 Task: Look for space in Villa Gesell, Argentina from 5th September, 2023 to 12th September, 2023 for 2 adults in price range Rs.10000 to Rs.15000.  With 1  bedroom having 1 bed and 1 bathroom. Property type can be hotel. Amenities needed are: heating, . Booking option can be shelf check-in. Required host language is English.
Action: Mouse moved to (373, 87)
Screenshot: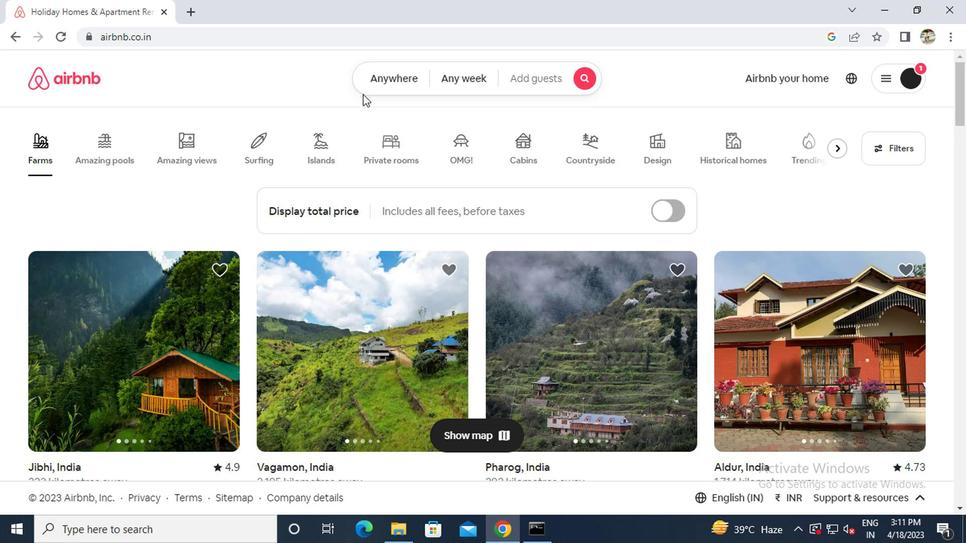 
Action: Mouse pressed left at (373, 87)
Screenshot: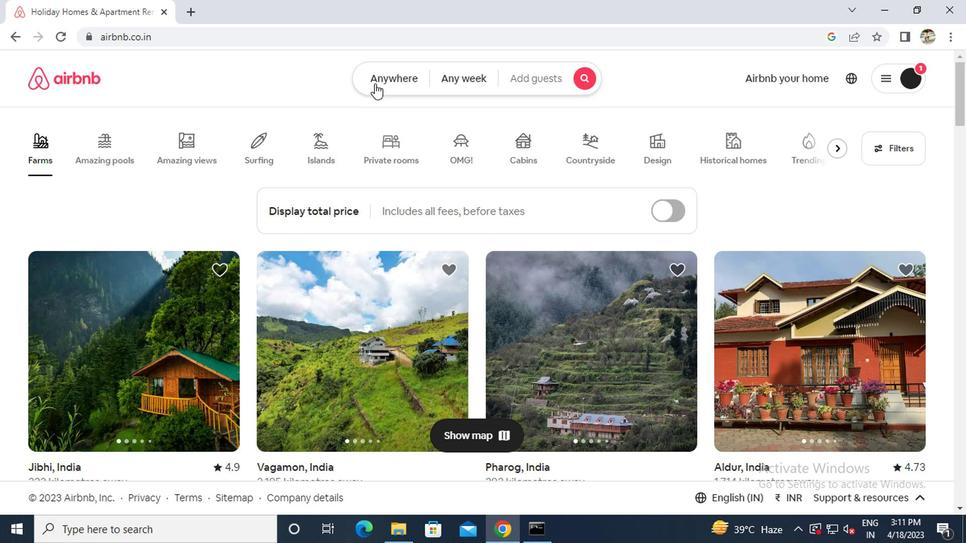 
Action: Mouse moved to (308, 134)
Screenshot: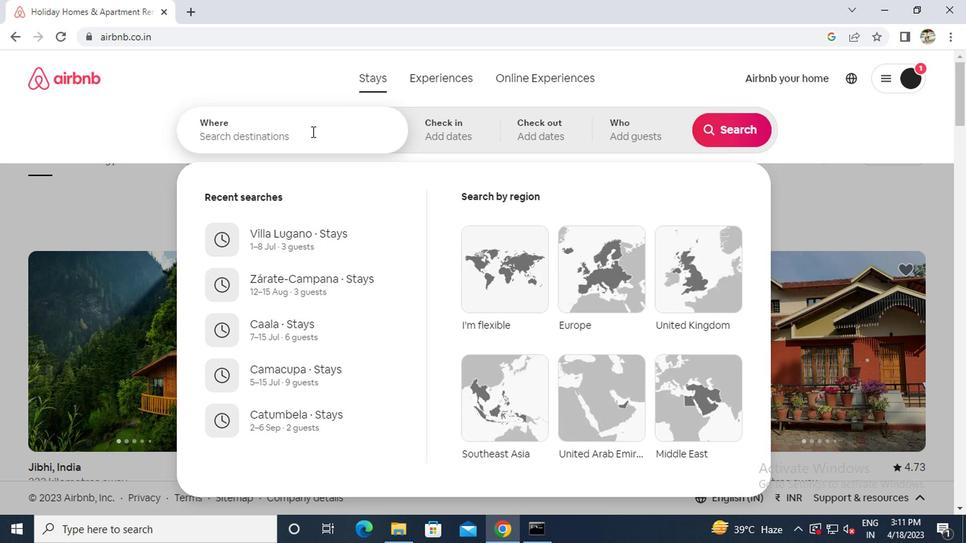
Action: Mouse pressed left at (308, 134)
Screenshot: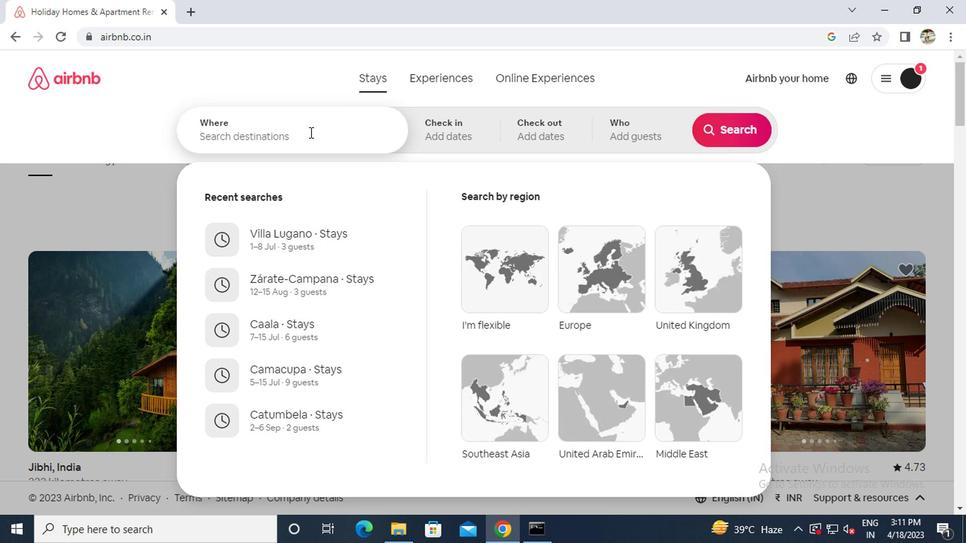 
Action: Key pressed v<Key.caps_lock>illa<Key.space><Key.caps_lock>g<Key.caps_lock>esell
Screenshot: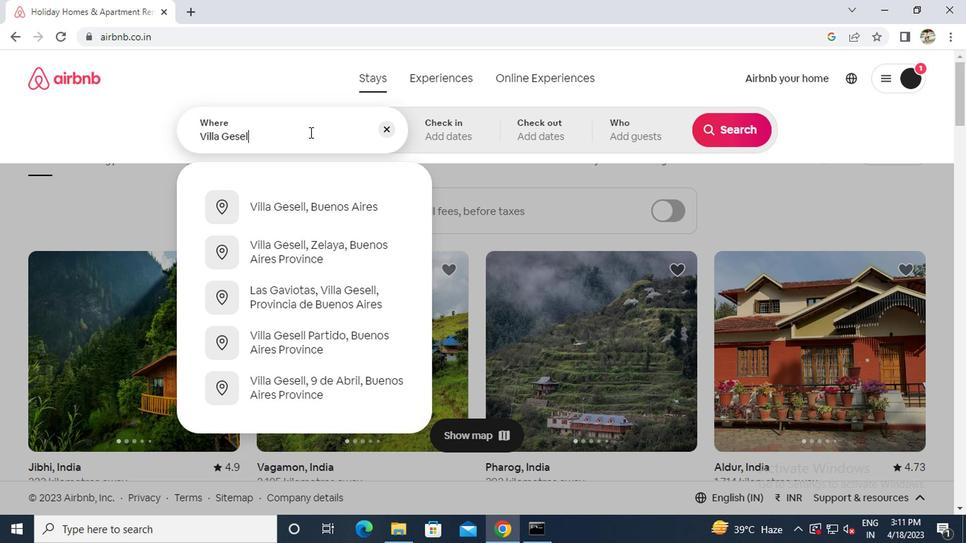 
Action: Mouse moved to (325, 211)
Screenshot: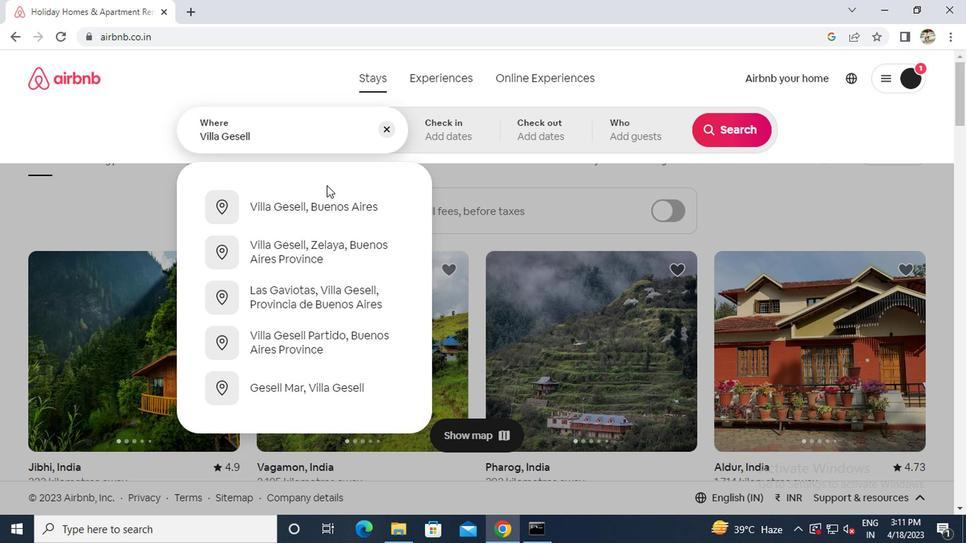 
Action: Mouse pressed left at (325, 211)
Screenshot: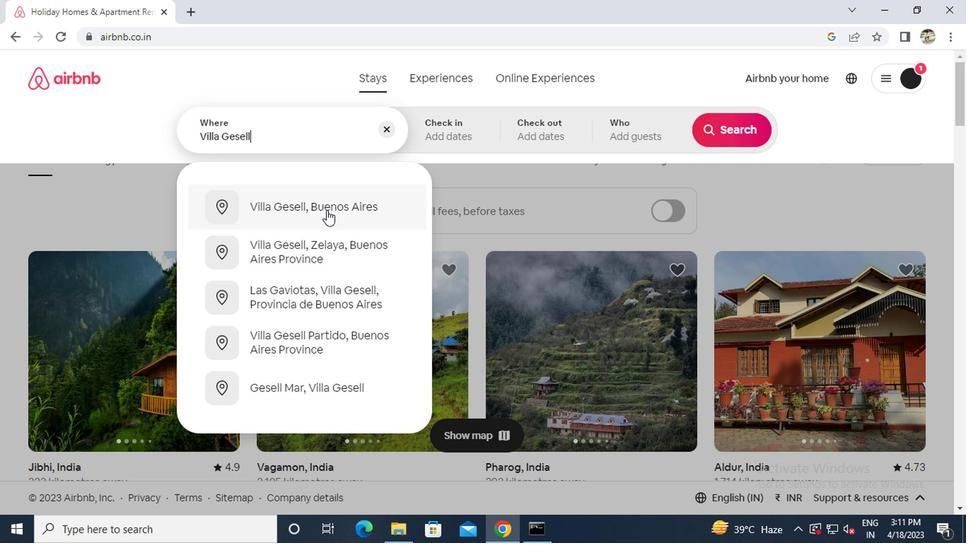 
Action: Mouse moved to (725, 245)
Screenshot: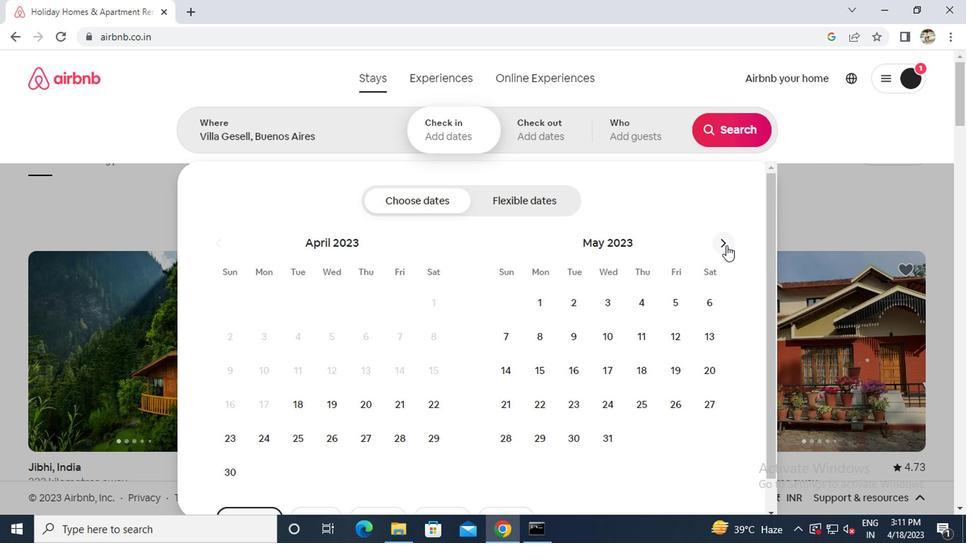 
Action: Mouse pressed left at (725, 245)
Screenshot: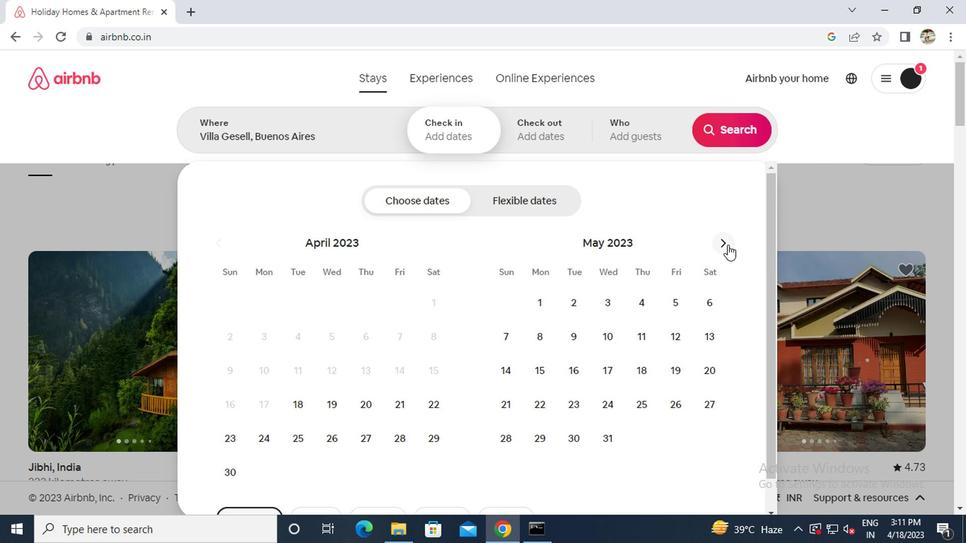 
Action: Mouse pressed left at (725, 245)
Screenshot: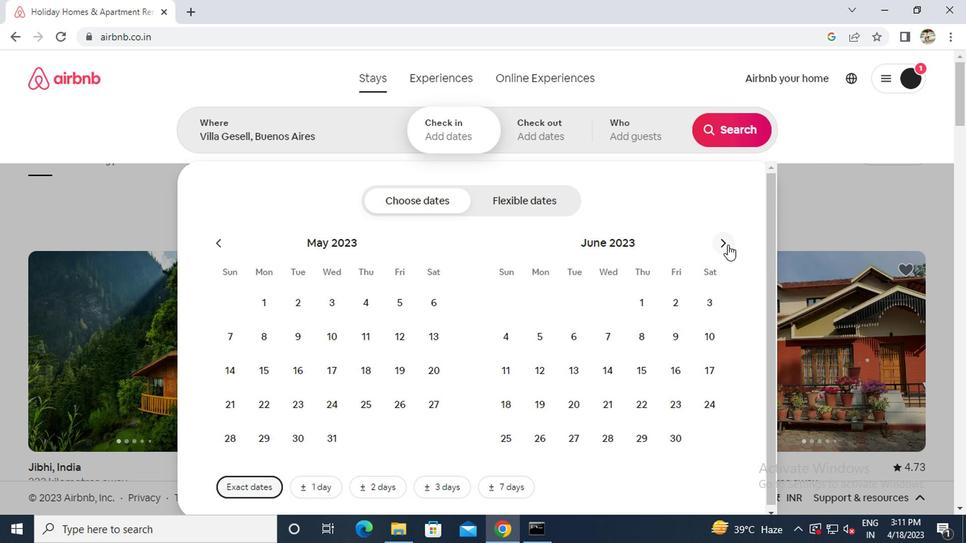 
Action: Mouse pressed left at (725, 245)
Screenshot: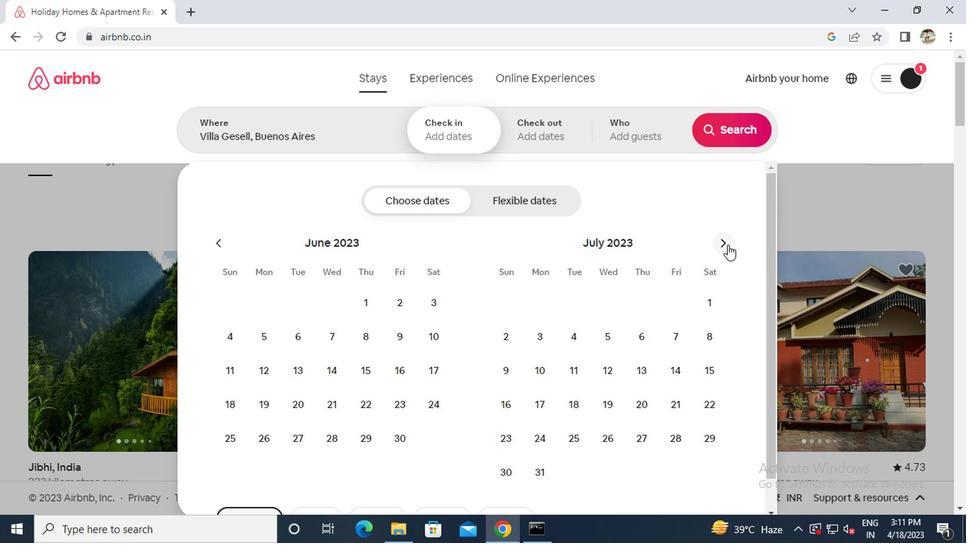 
Action: Mouse pressed left at (725, 245)
Screenshot: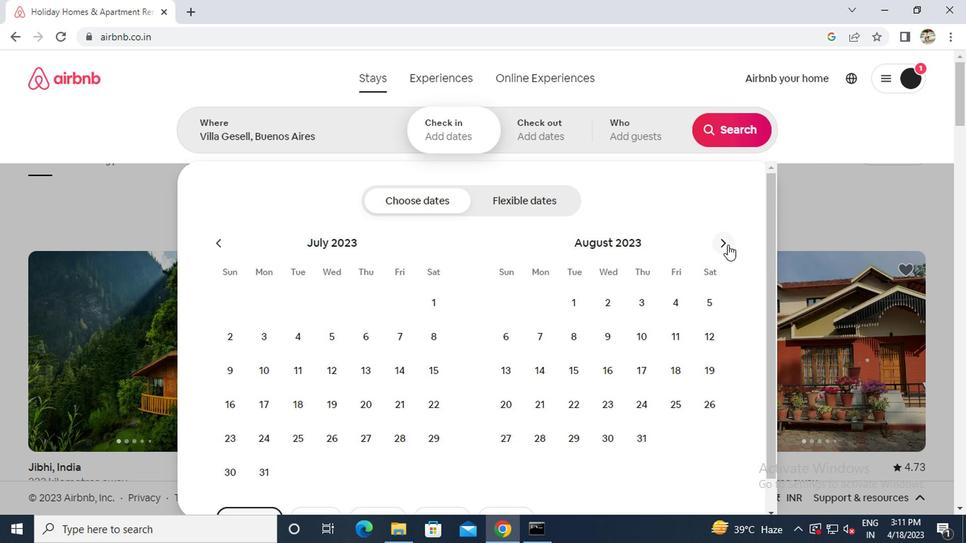 
Action: Mouse moved to (565, 339)
Screenshot: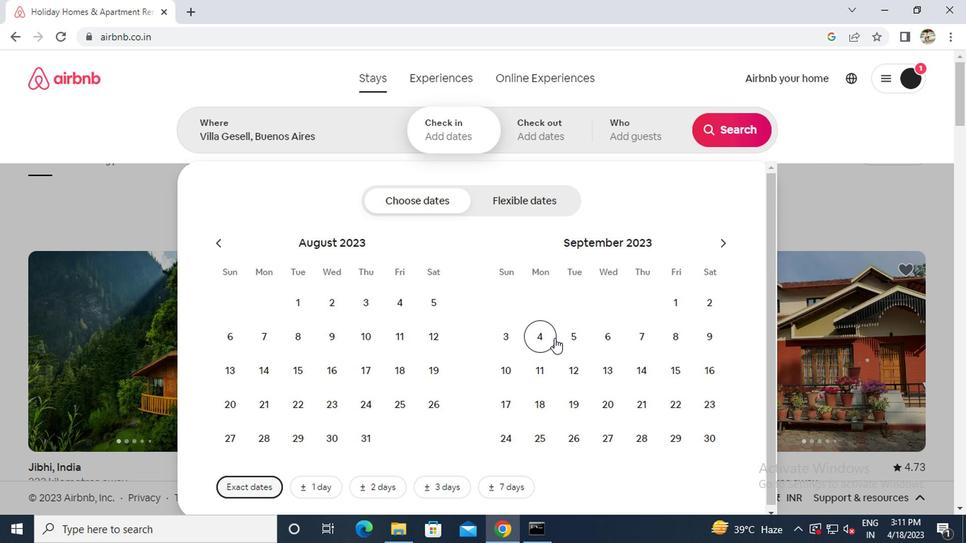 
Action: Mouse pressed left at (565, 339)
Screenshot: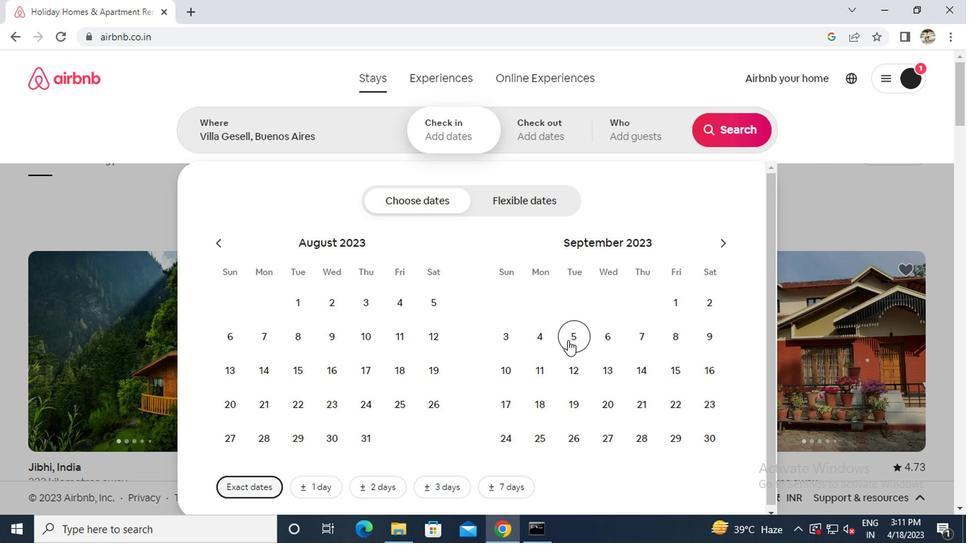 
Action: Mouse moved to (564, 366)
Screenshot: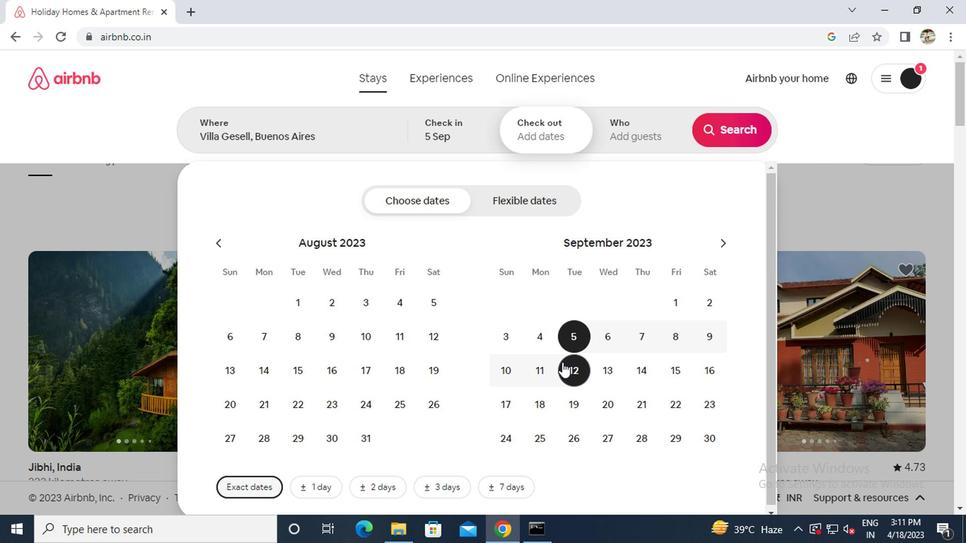 
Action: Mouse pressed left at (564, 366)
Screenshot: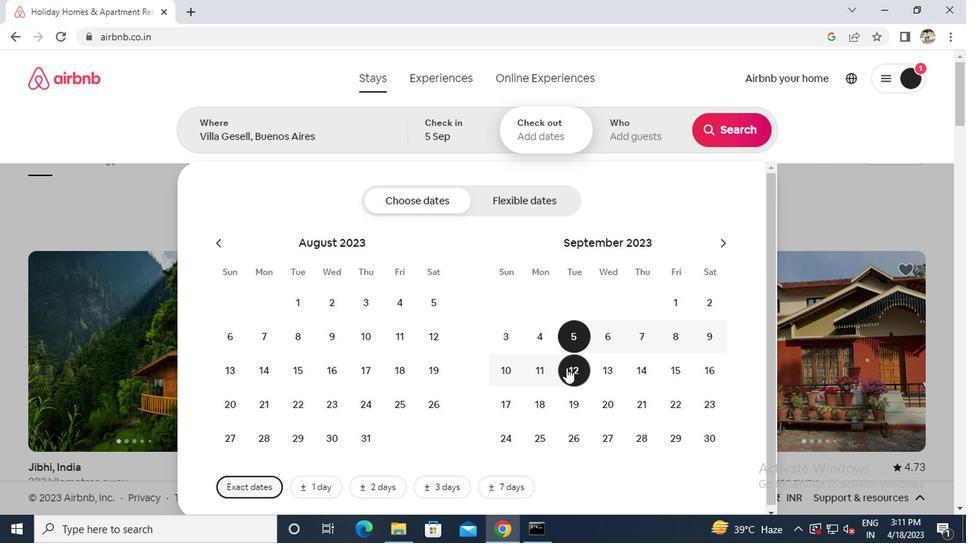 
Action: Mouse moved to (621, 141)
Screenshot: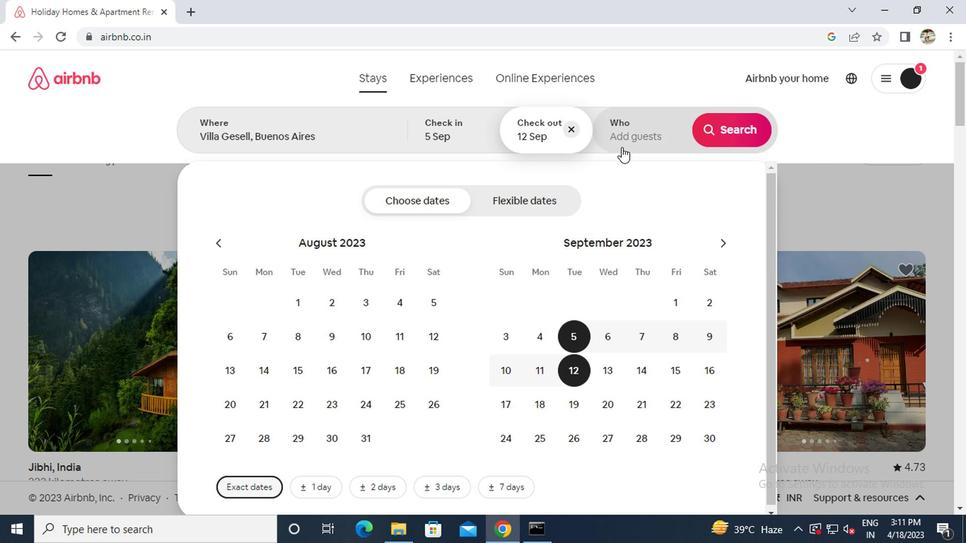 
Action: Mouse pressed left at (621, 141)
Screenshot: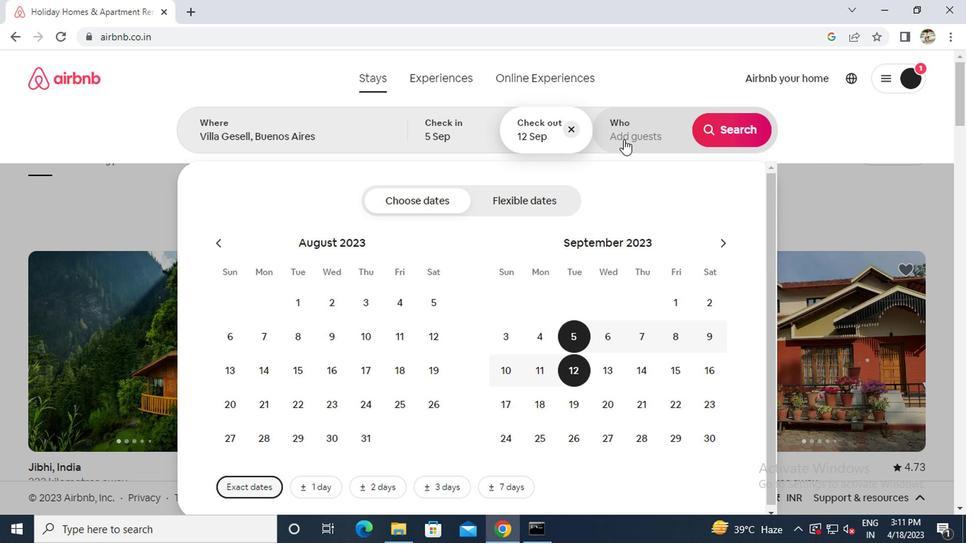 
Action: Mouse moved to (730, 203)
Screenshot: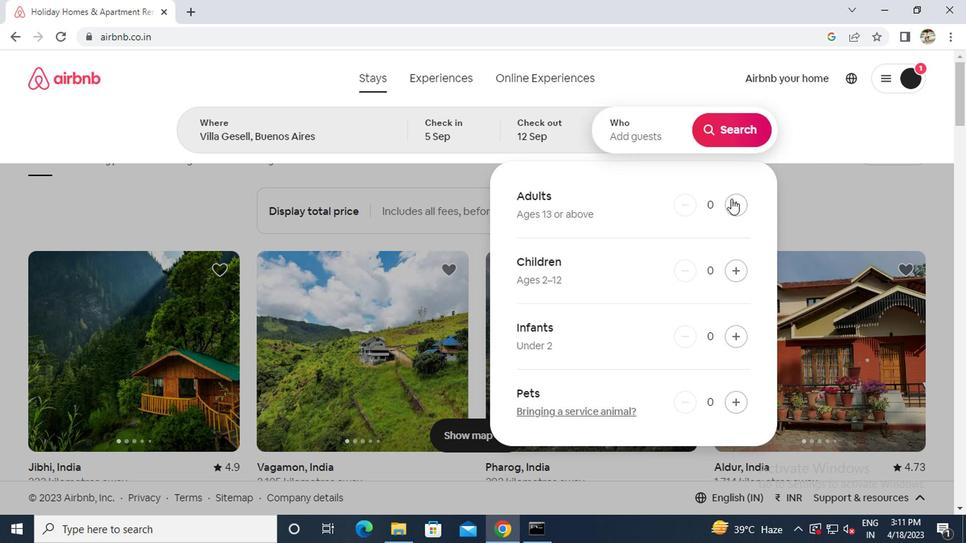
Action: Mouse pressed left at (730, 203)
Screenshot: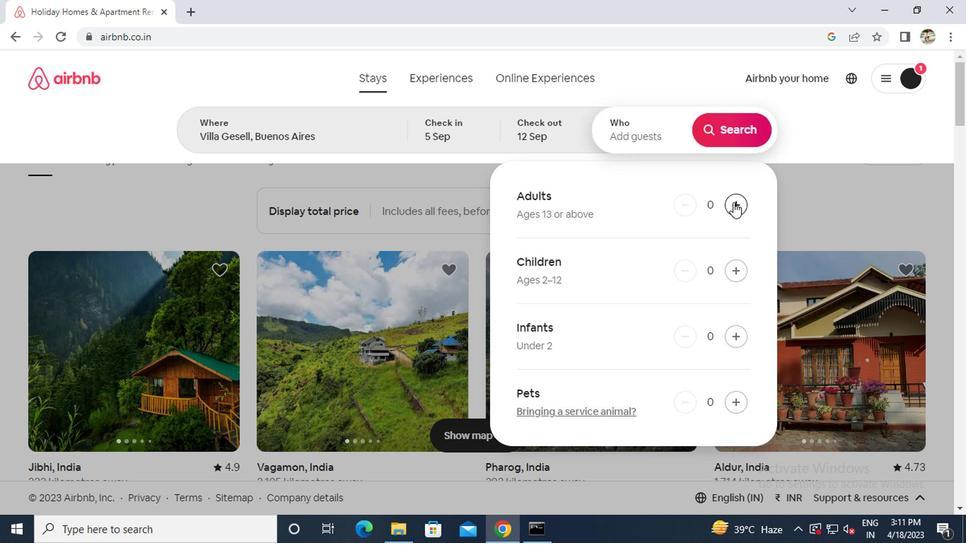 
Action: Mouse pressed left at (730, 203)
Screenshot: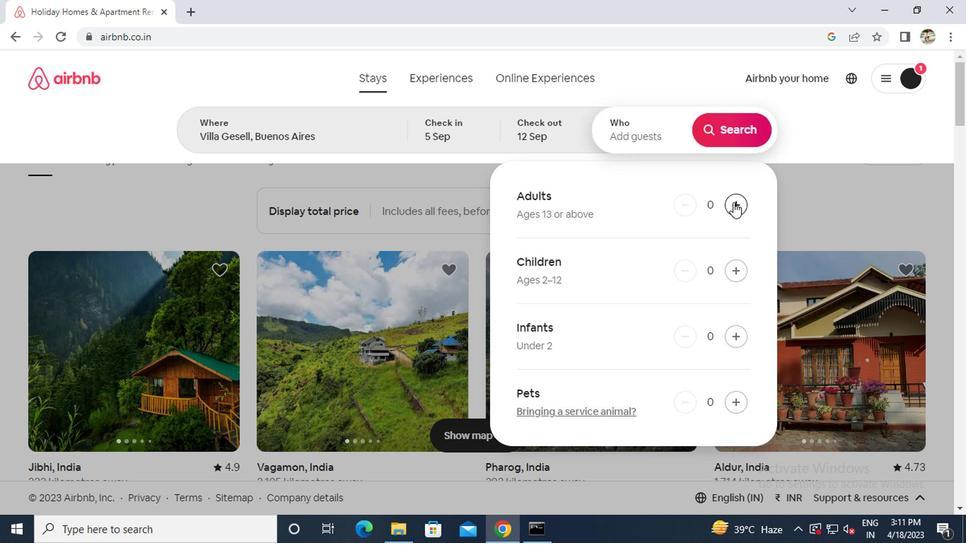 
Action: Mouse moved to (708, 136)
Screenshot: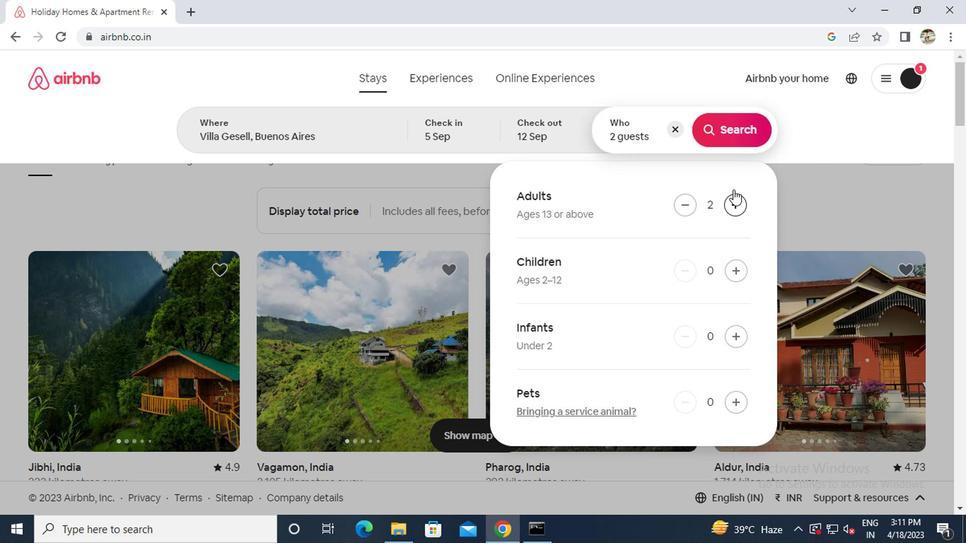 
Action: Mouse pressed left at (708, 136)
Screenshot: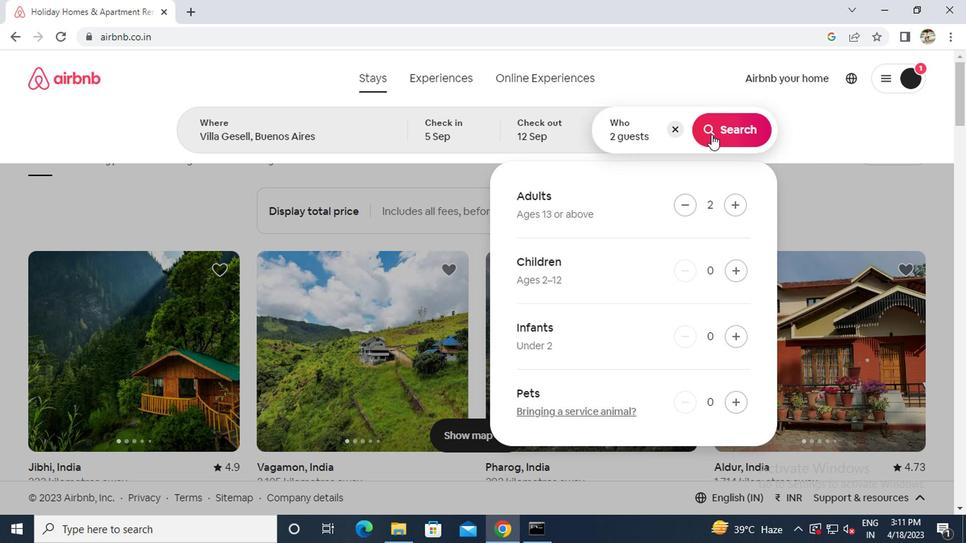 
Action: Mouse moved to (898, 145)
Screenshot: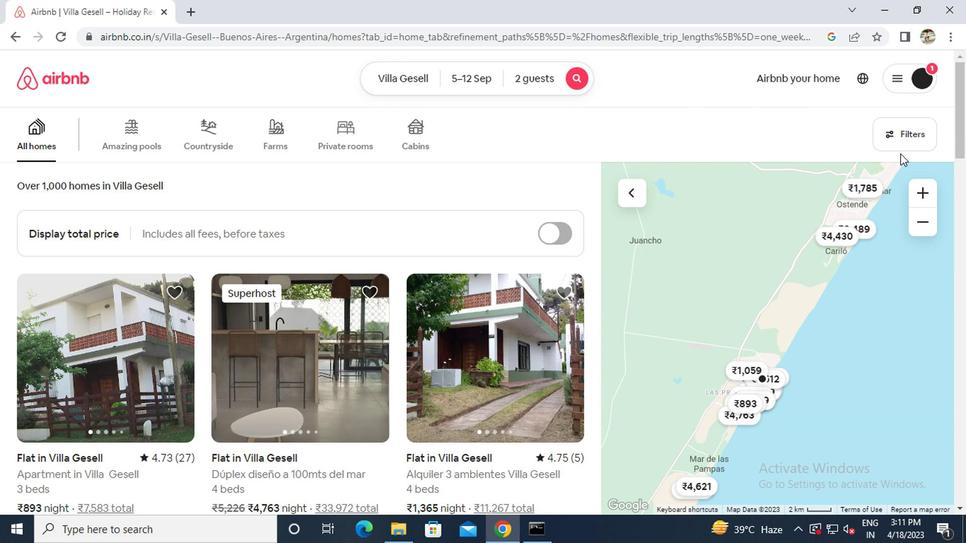 
Action: Mouse pressed left at (898, 145)
Screenshot: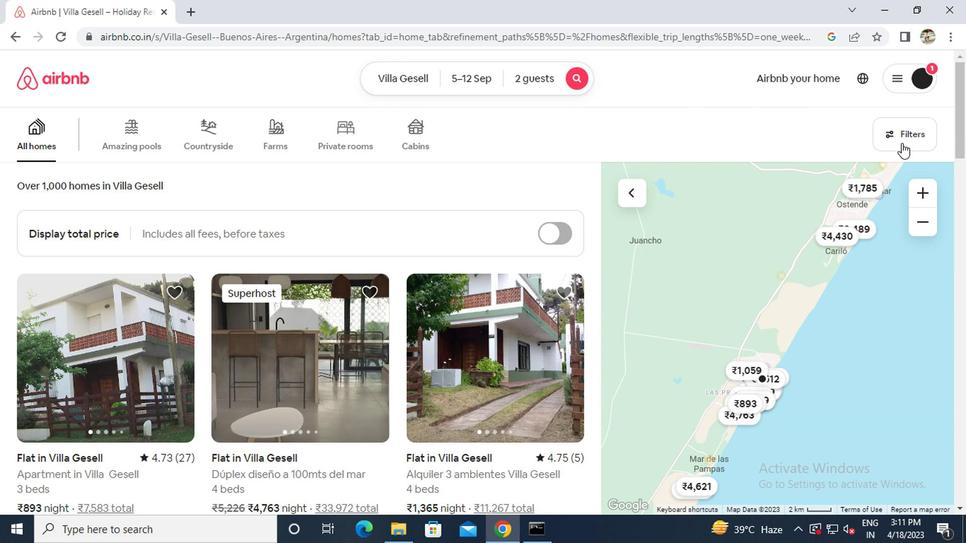 
Action: Mouse moved to (416, 313)
Screenshot: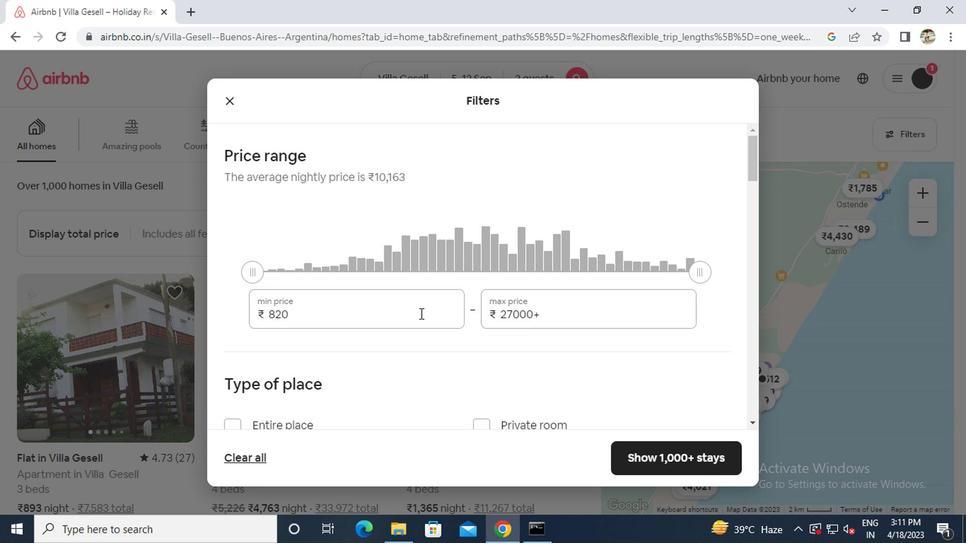 
Action: Mouse pressed left at (416, 313)
Screenshot: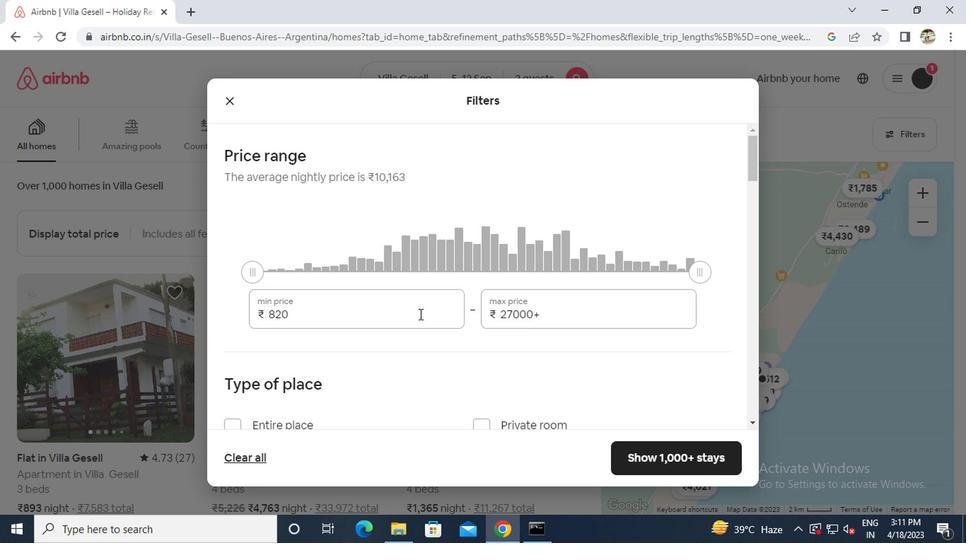 
Action: Key pressed ctrl+A10000
Screenshot: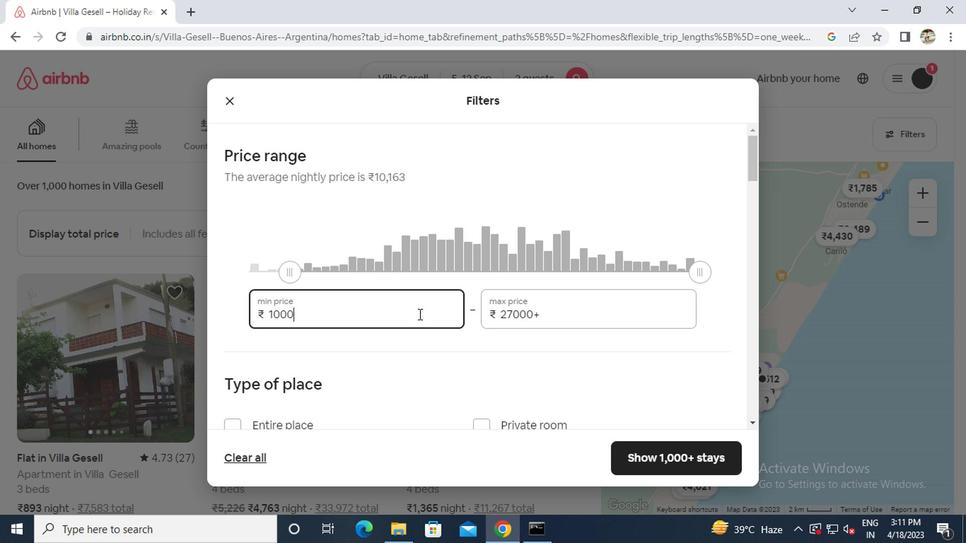 
Action: Mouse moved to (574, 315)
Screenshot: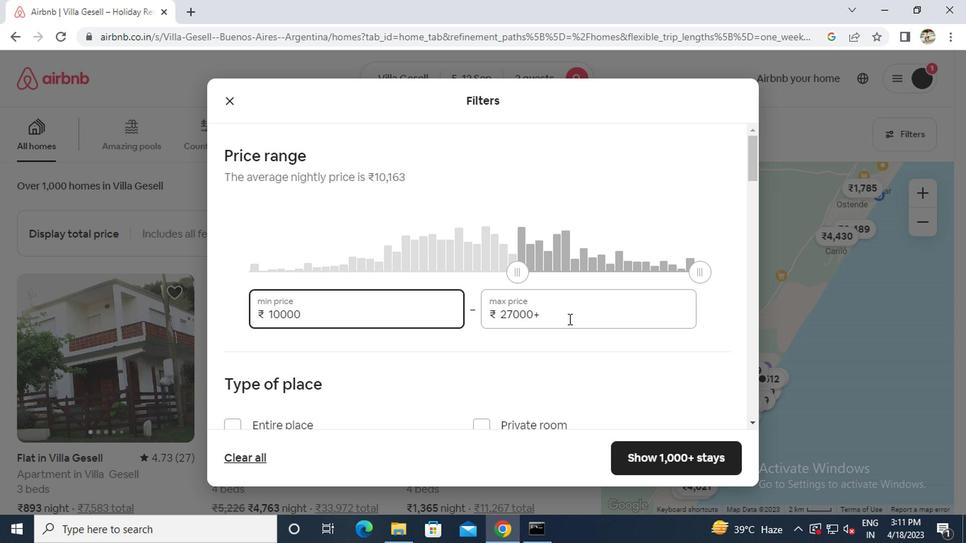 
Action: Mouse pressed left at (574, 315)
Screenshot: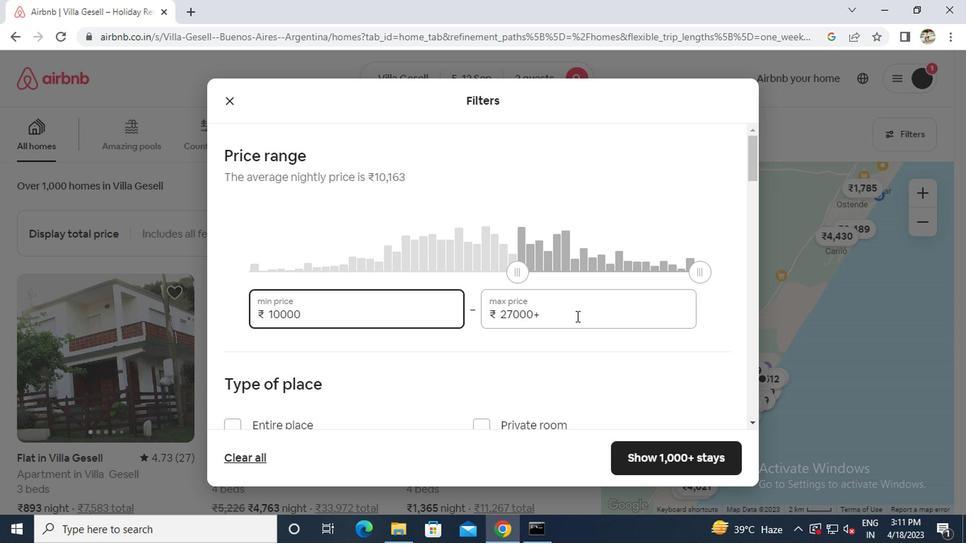 
Action: Key pressed ctrl+A15000
Screenshot: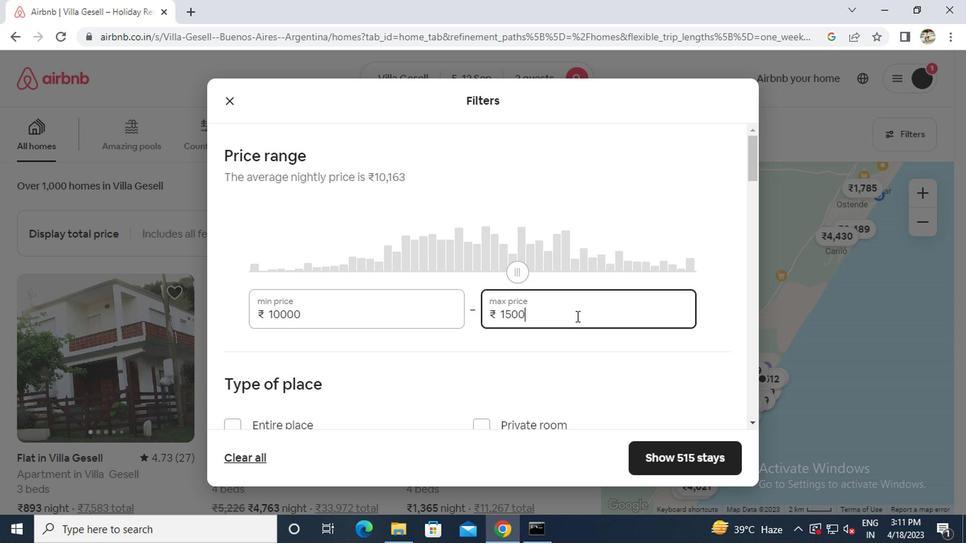 
Action: Mouse scrolled (574, 314) with delta (0, -1)
Screenshot: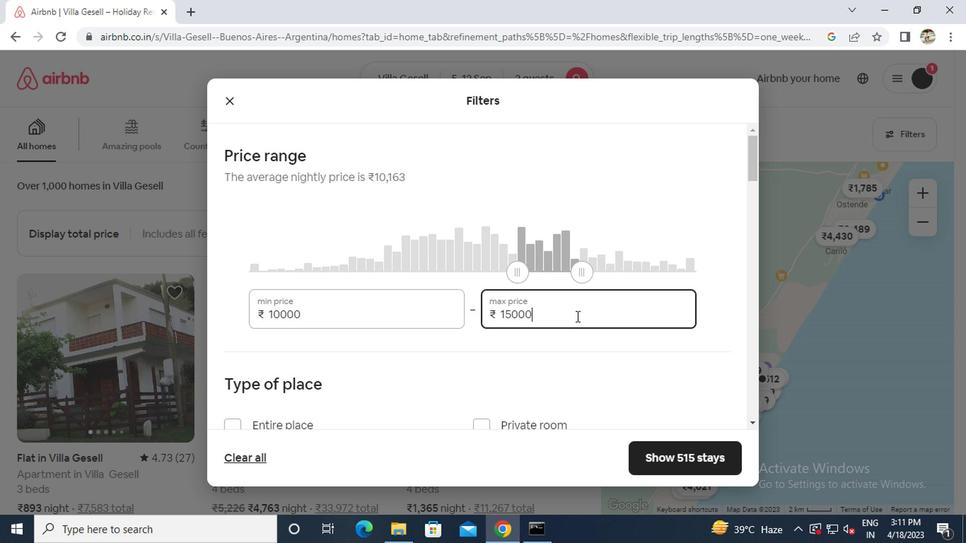 
Action: Mouse scrolled (574, 314) with delta (0, -1)
Screenshot: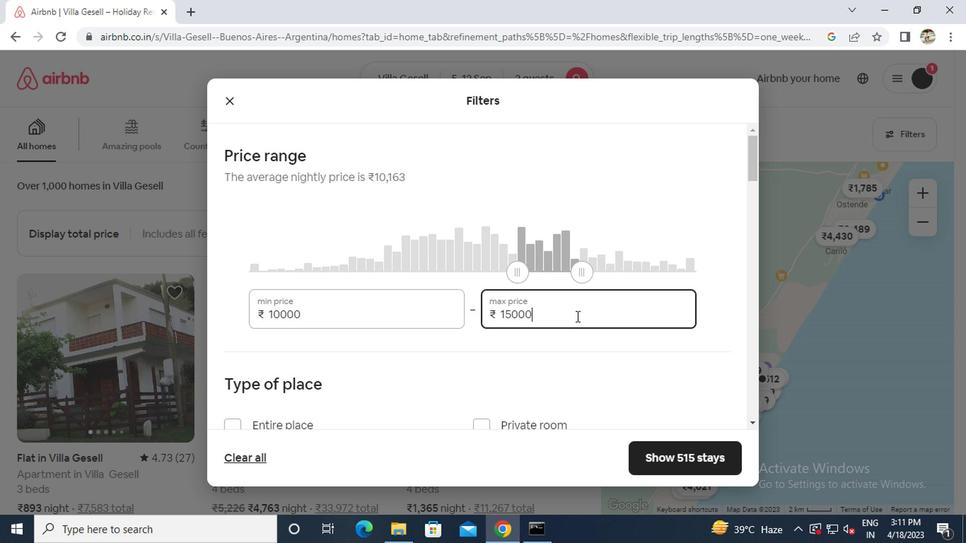 
Action: Mouse moved to (497, 318)
Screenshot: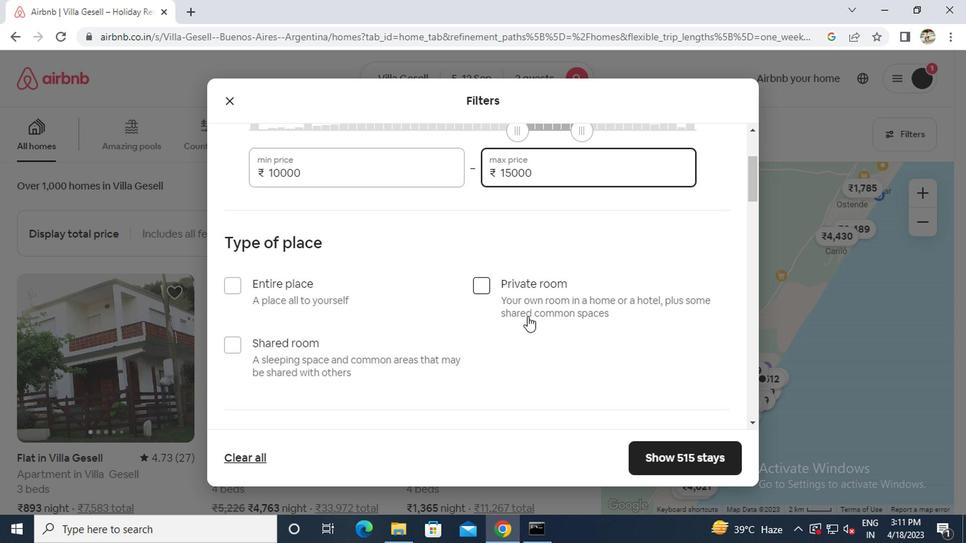 
Action: Mouse scrolled (497, 317) with delta (0, 0)
Screenshot: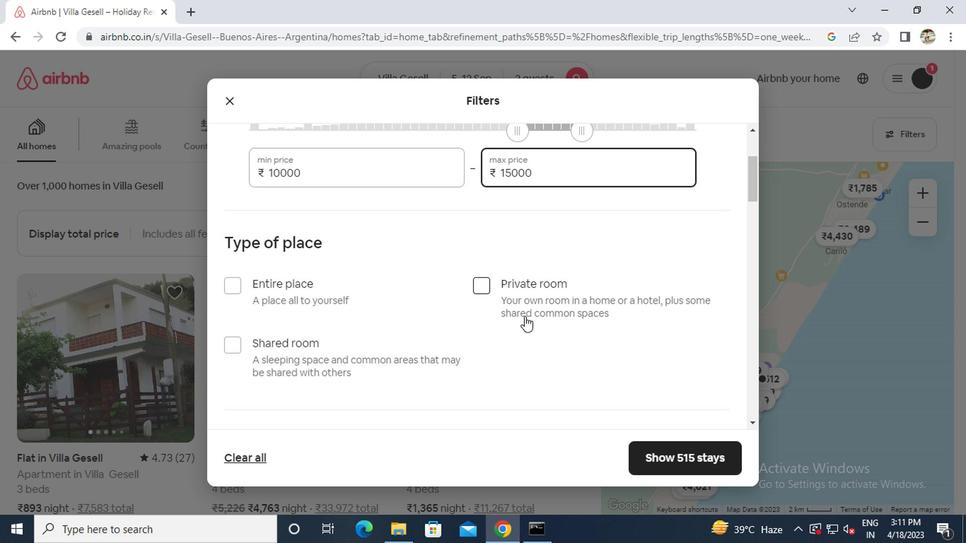 
Action: Mouse scrolled (497, 317) with delta (0, 0)
Screenshot: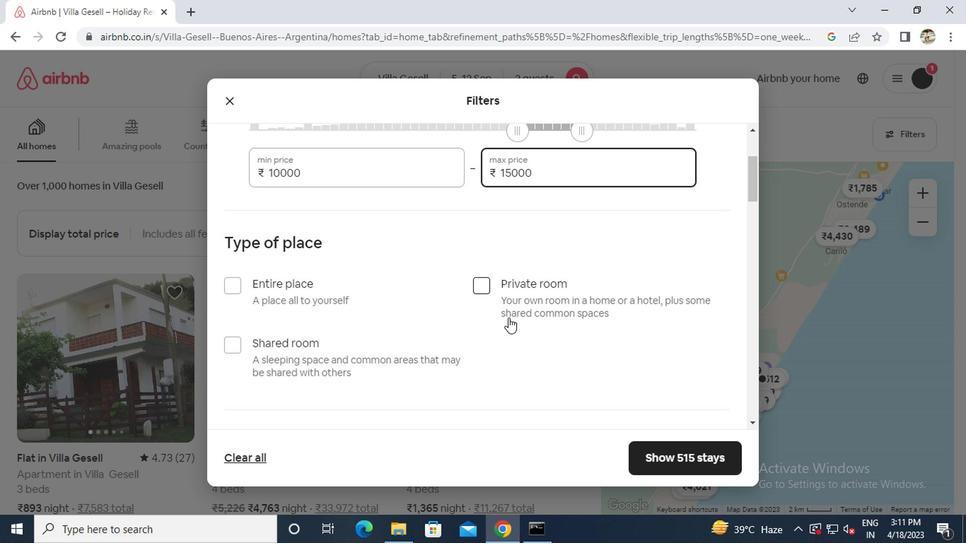 
Action: Mouse moved to (493, 319)
Screenshot: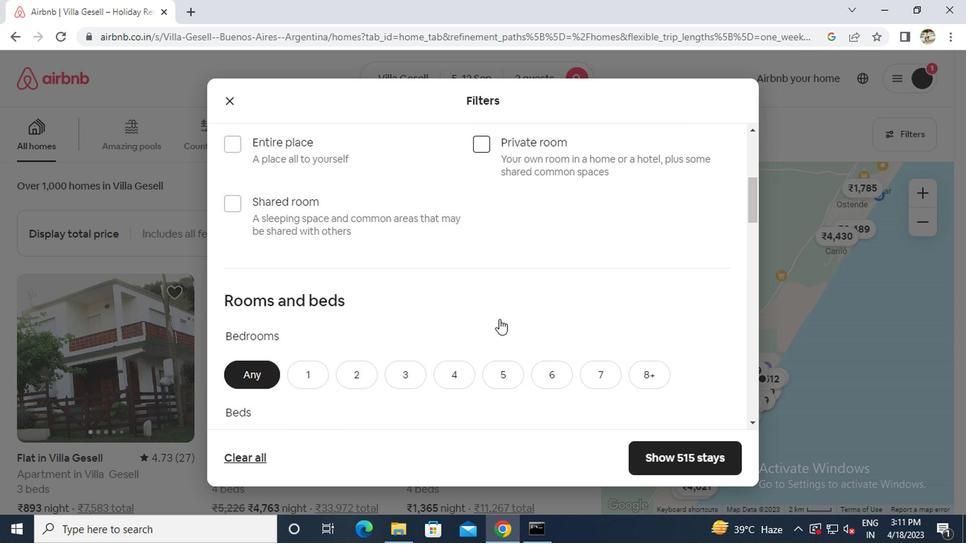 
Action: Mouse scrolled (493, 319) with delta (0, 0)
Screenshot: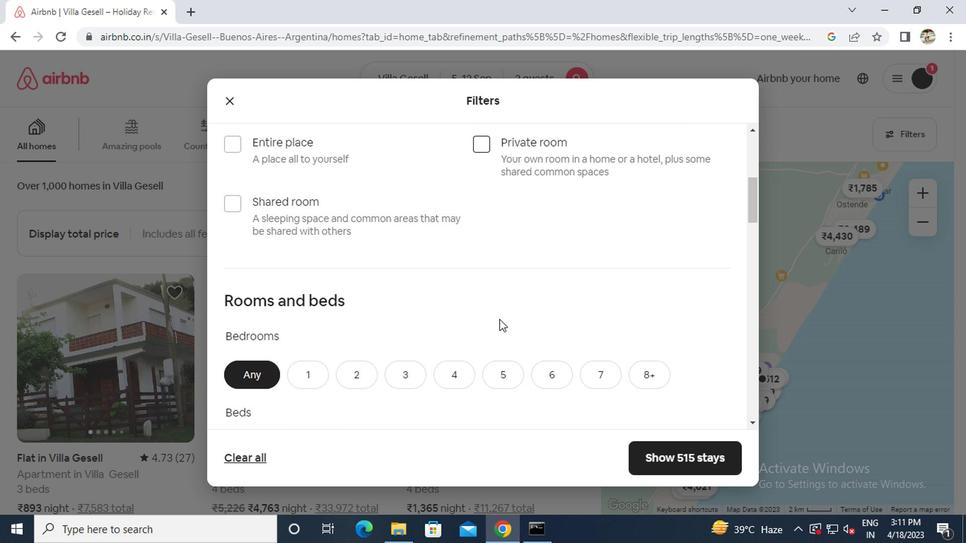 
Action: Mouse moved to (488, 321)
Screenshot: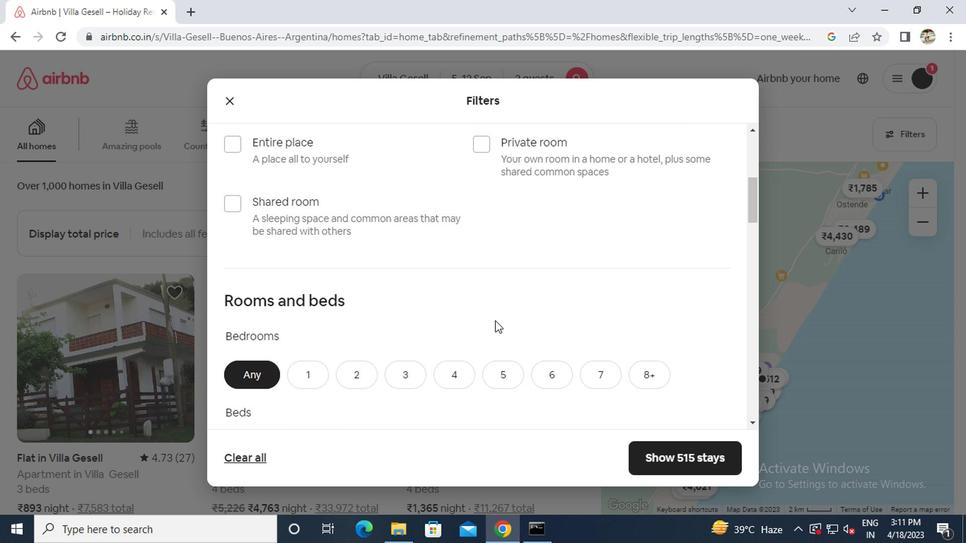 
Action: Mouse scrolled (488, 320) with delta (0, -1)
Screenshot: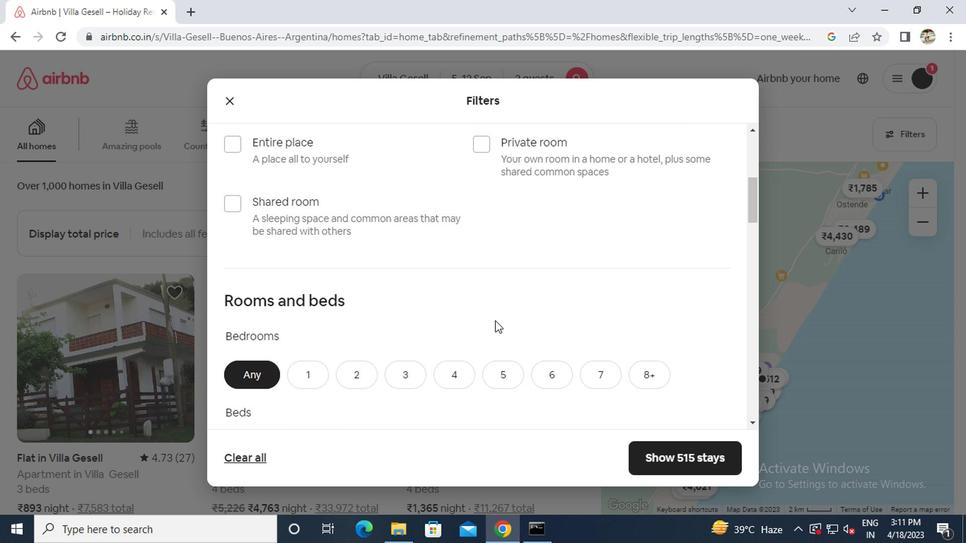 
Action: Mouse moved to (299, 238)
Screenshot: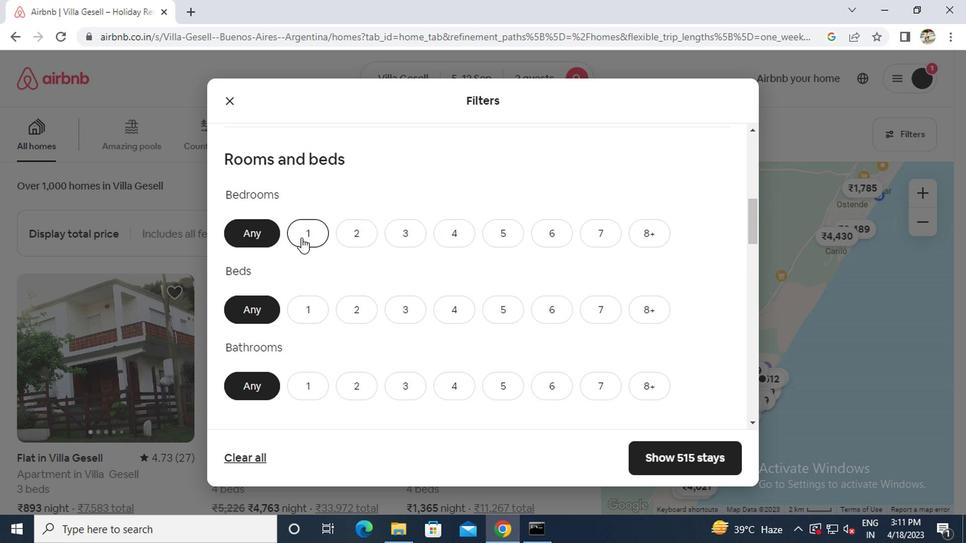 
Action: Mouse pressed left at (299, 238)
Screenshot: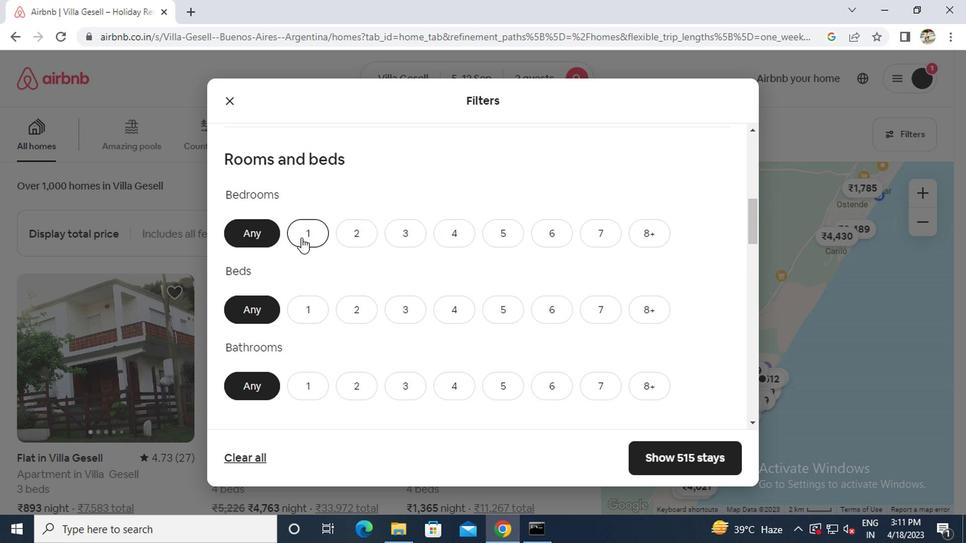 
Action: Mouse moved to (308, 305)
Screenshot: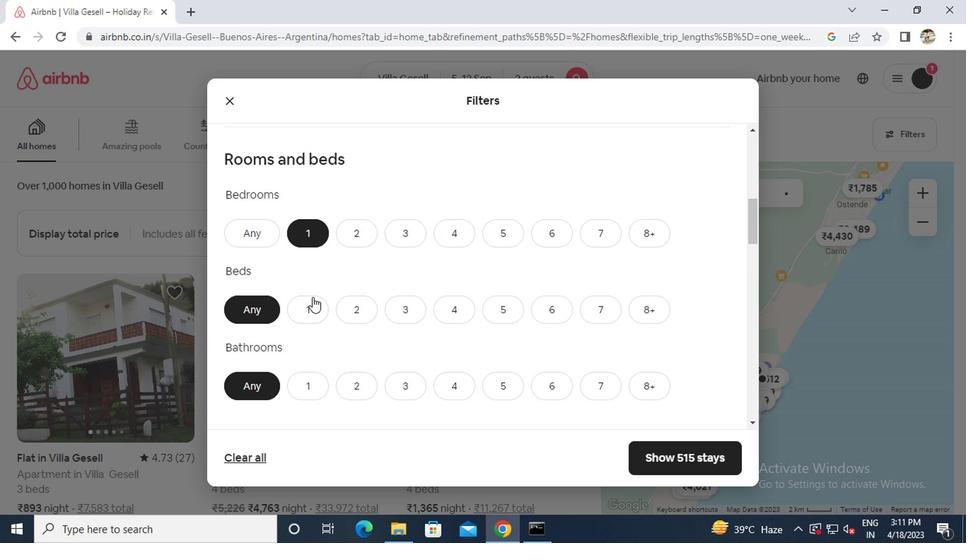 
Action: Mouse pressed left at (308, 305)
Screenshot: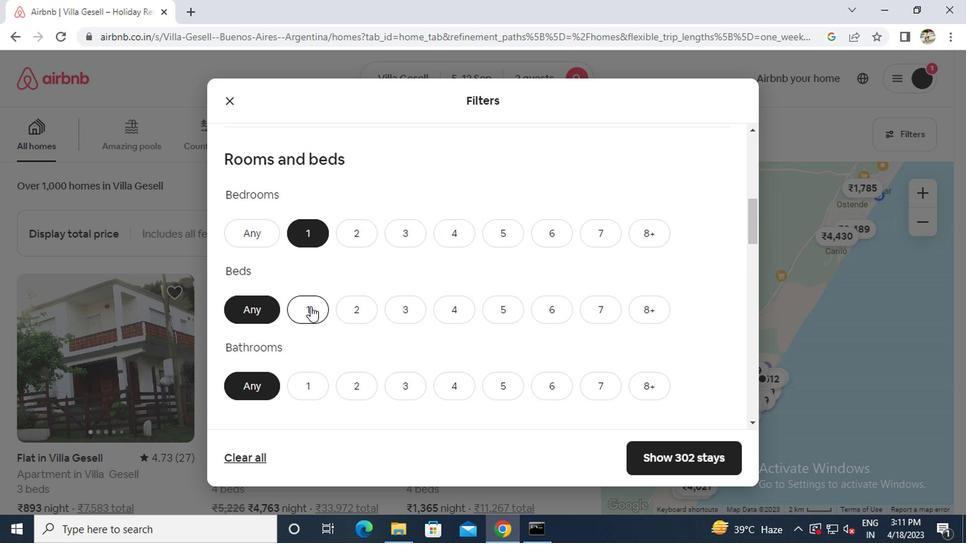 
Action: Mouse moved to (309, 382)
Screenshot: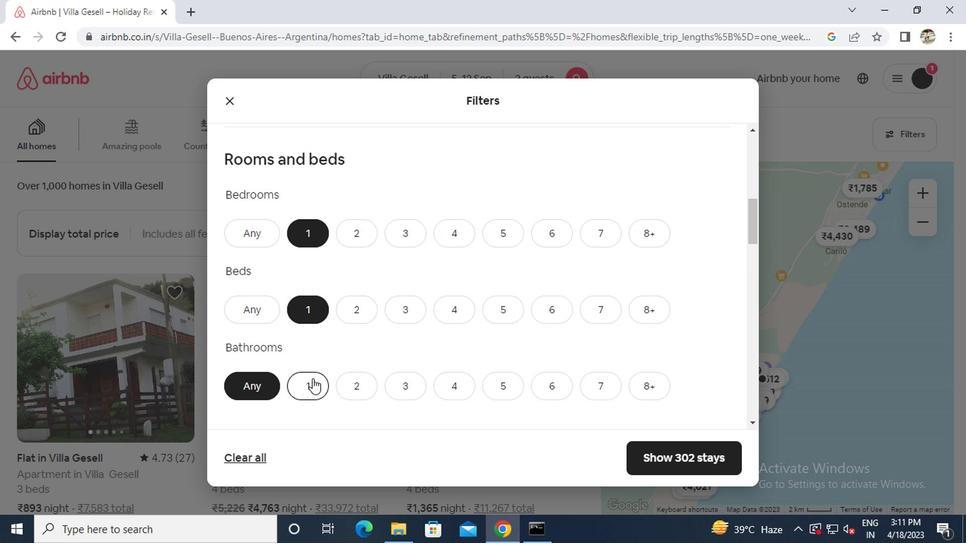 
Action: Mouse pressed left at (309, 382)
Screenshot: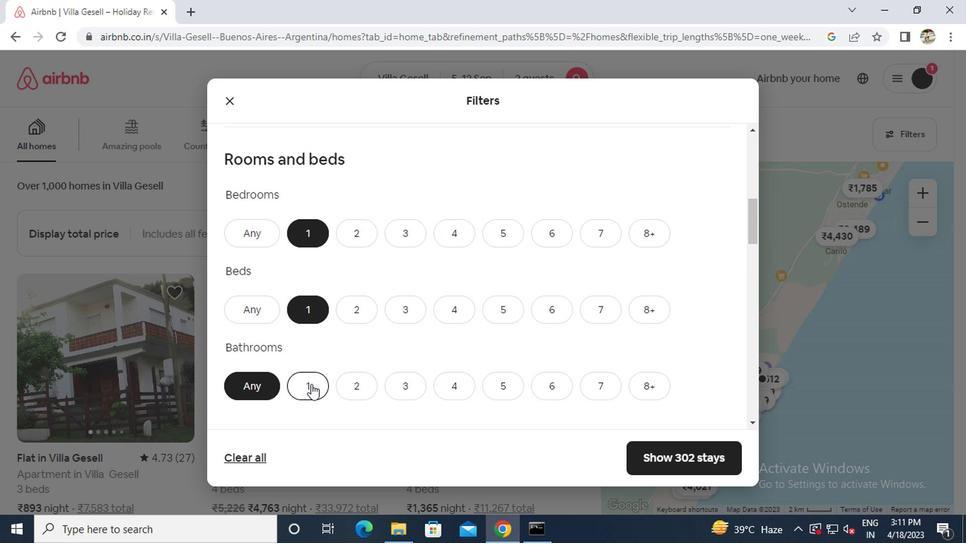 
Action: Mouse scrolled (309, 381) with delta (0, 0)
Screenshot: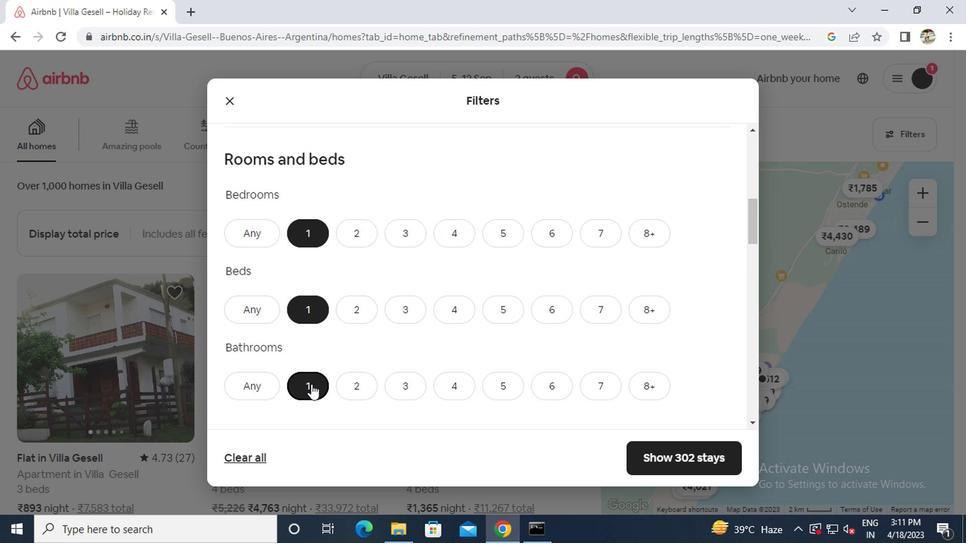 
Action: Mouse scrolled (309, 381) with delta (0, 0)
Screenshot: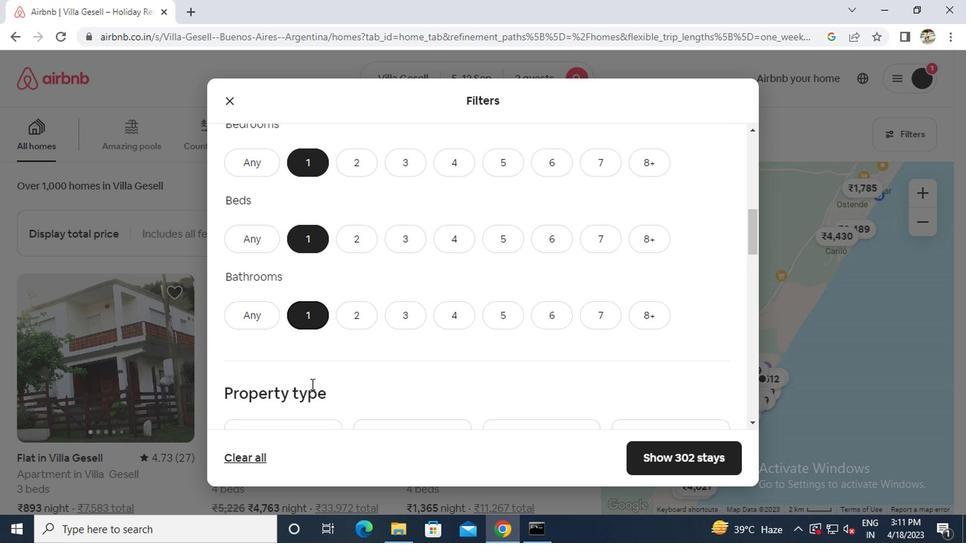 
Action: Mouse moved to (617, 378)
Screenshot: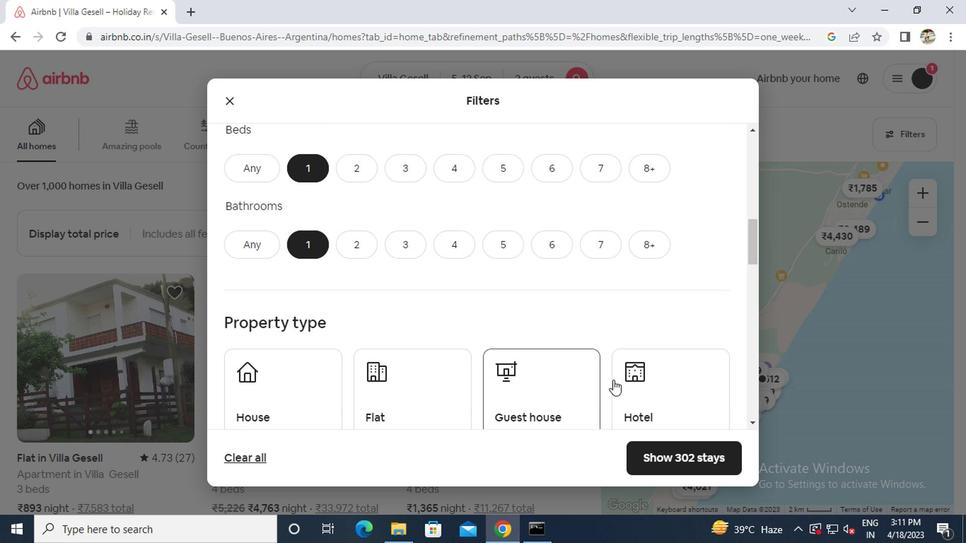 
Action: Mouse pressed left at (617, 378)
Screenshot: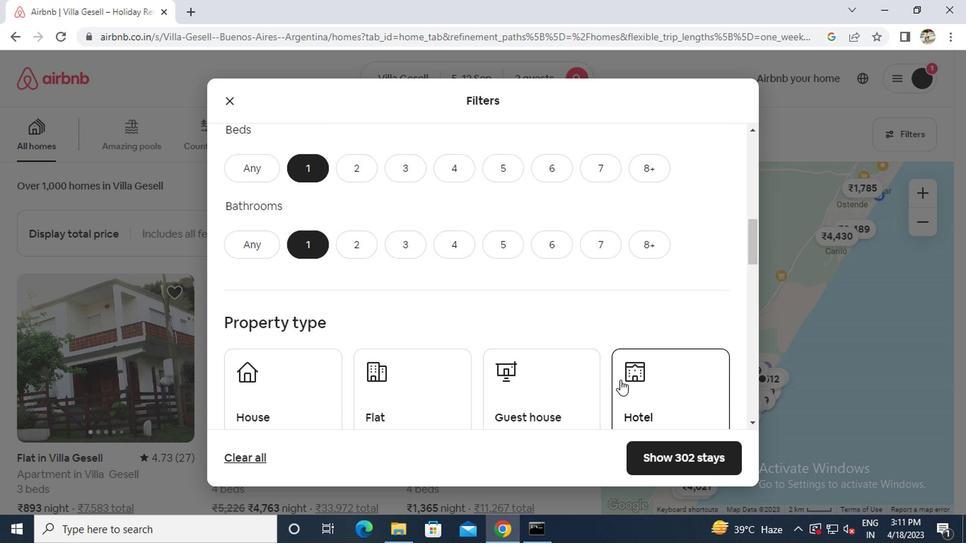 
Action: Mouse moved to (549, 348)
Screenshot: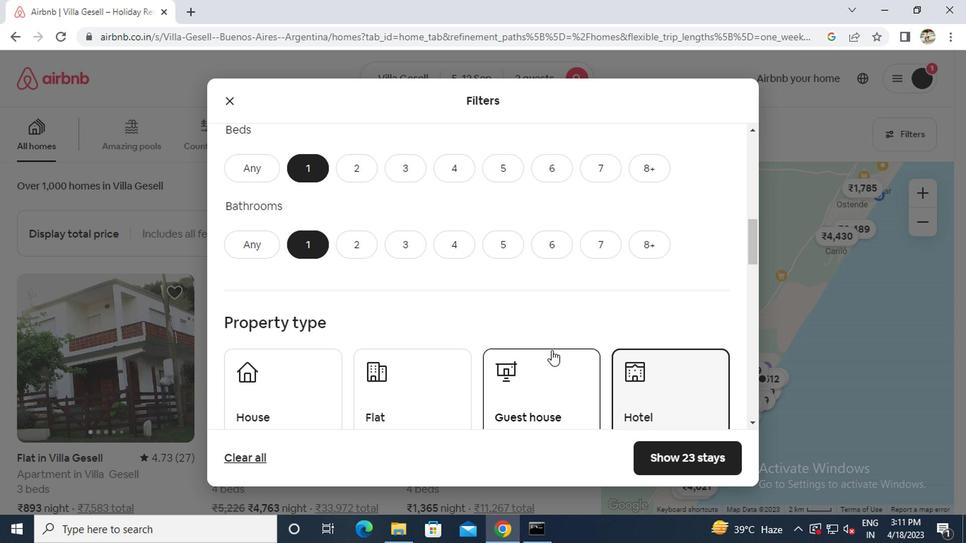 
Action: Mouse scrolled (549, 347) with delta (0, -1)
Screenshot: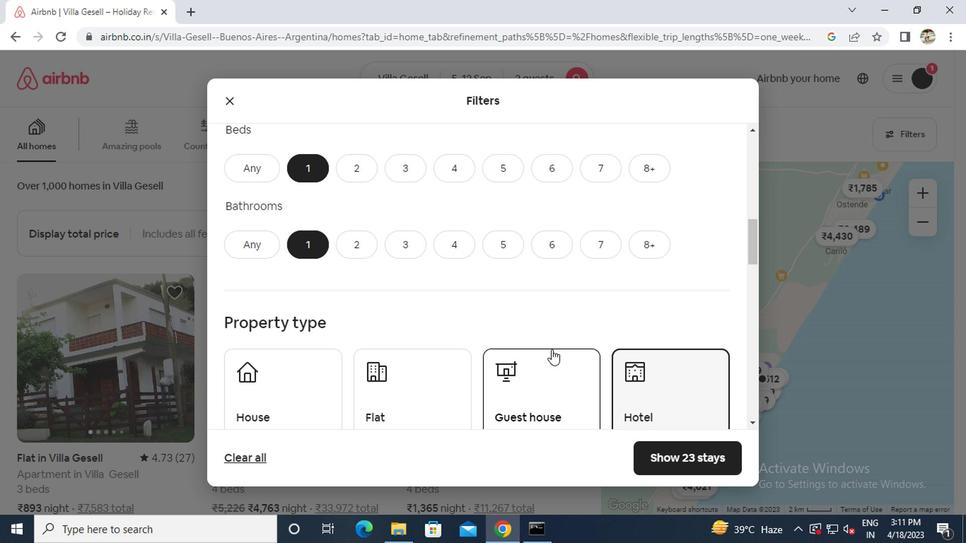 
Action: Mouse scrolled (549, 347) with delta (0, -1)
Screenshot: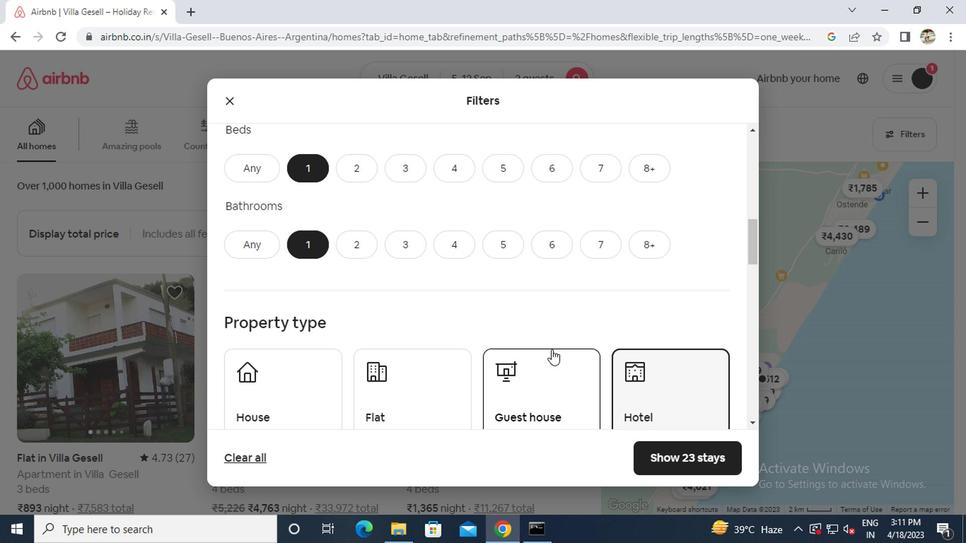 
Action: Mouse scrolled (549, 347) with delta (0, -1)
Screenshot: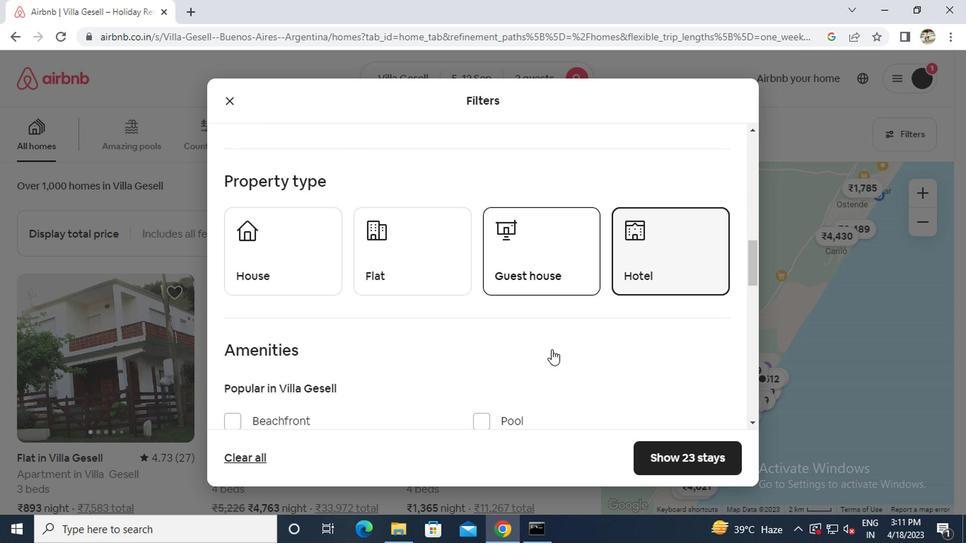 
Action: Mouse scrolled (549, 347) with delta (0, -1)
Screenshot: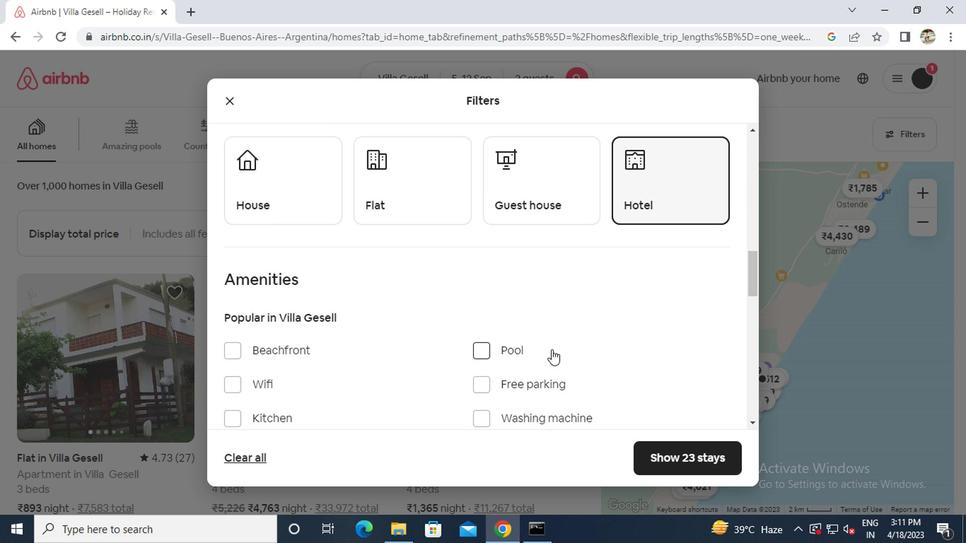 
Action: Mouse moved to (272, 375)
Screenshot: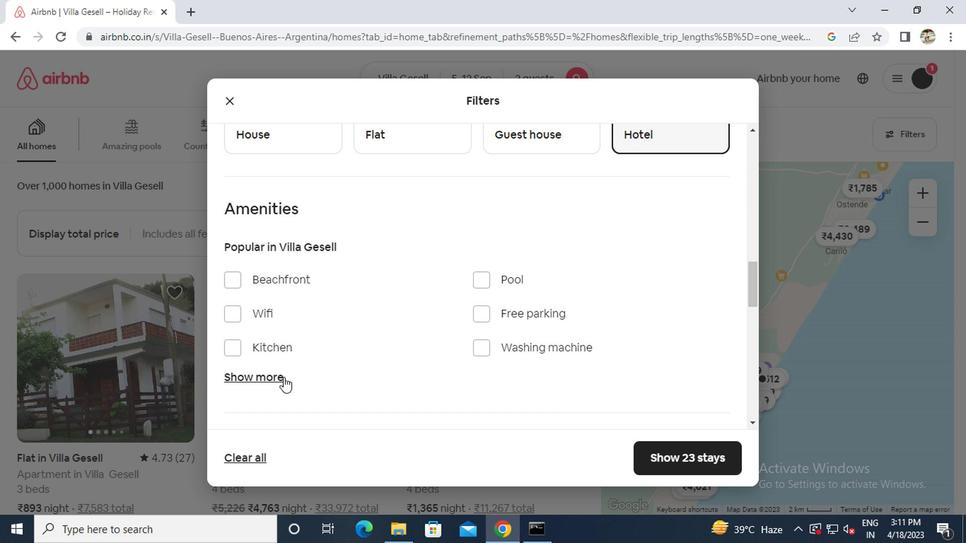 
Action: Mouse pressed left at (272, 375)
Screenshot: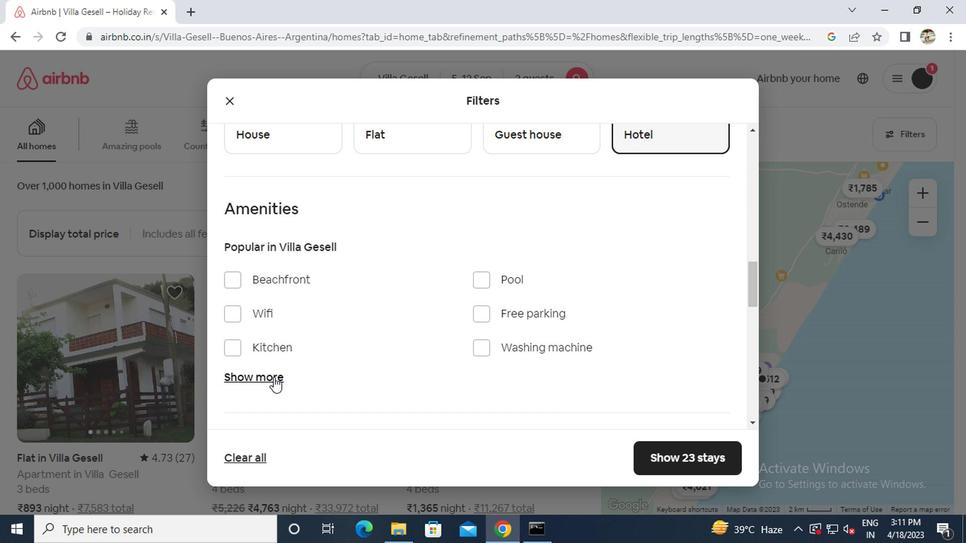 
Action: Mouse scrolled (272, 374) with delta (0, -1)
Screenshot: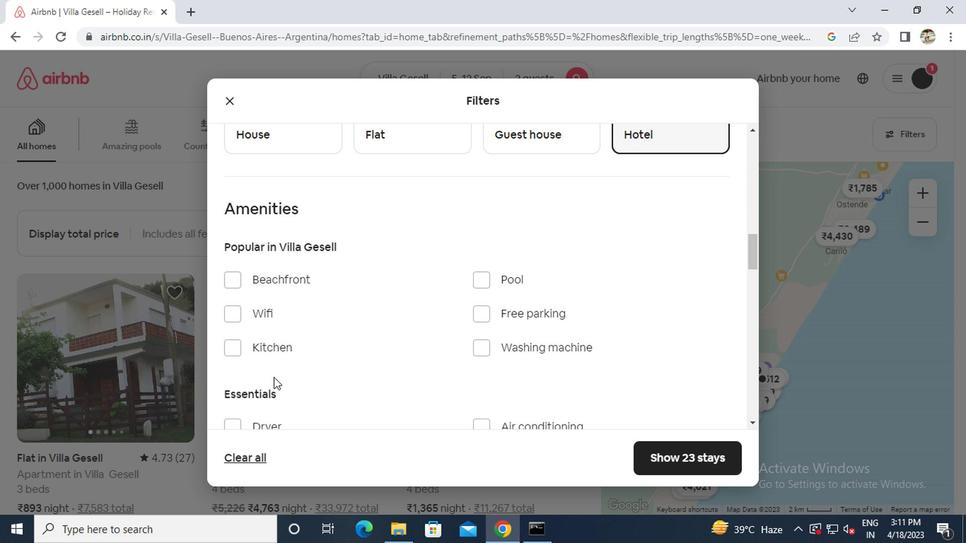 
Action: Mouse scrolled (272, 374) with delta (0, -1)
Screenshot: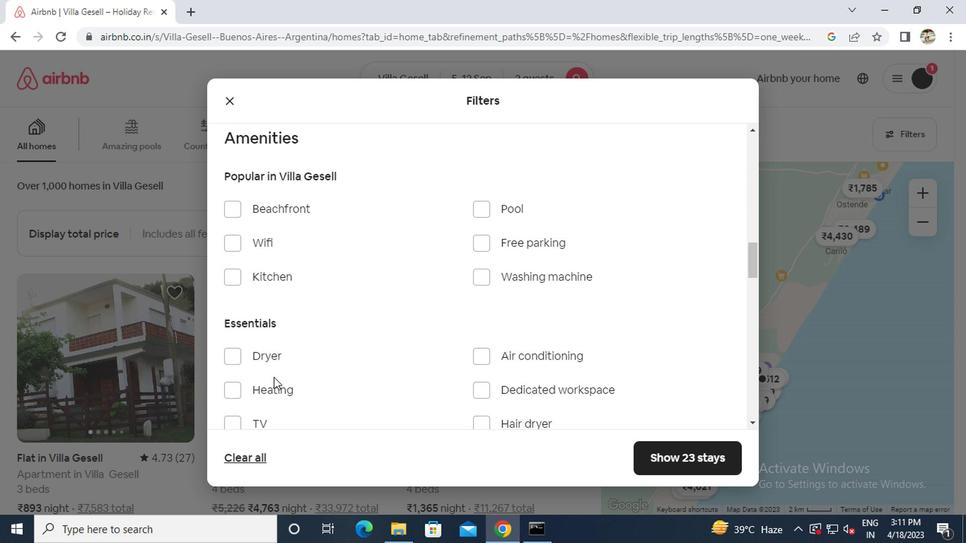 
Action: Mouse moved to (236, 319)
Screenshot: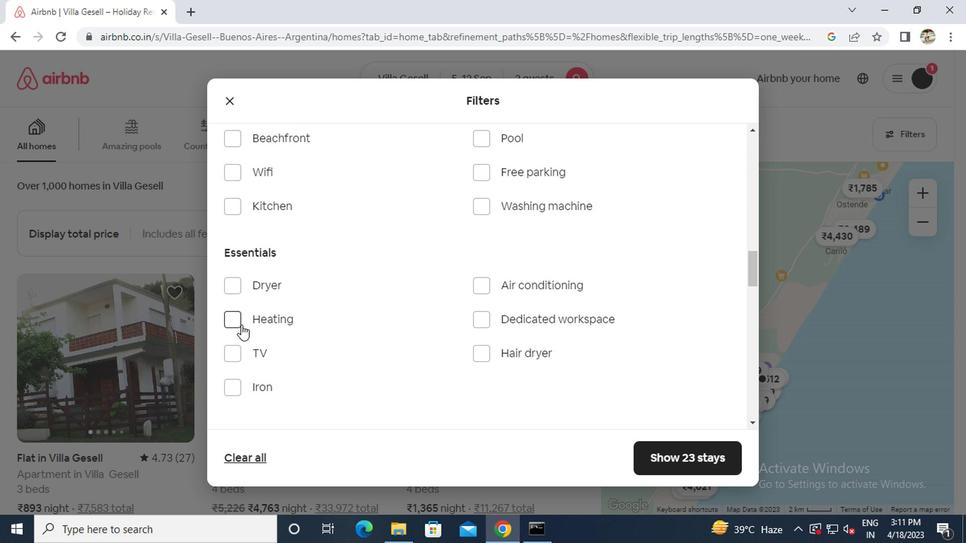 
Action: Mouse pressed left at (236, 319)
Screenshot: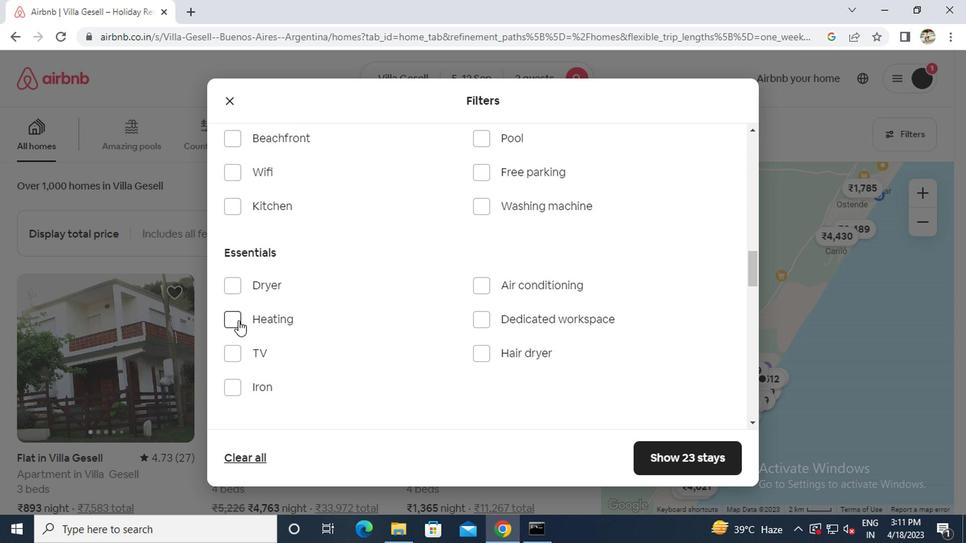 
Action: Mouse scrolled (236, 319) with delta (0, 0)
Screenshot: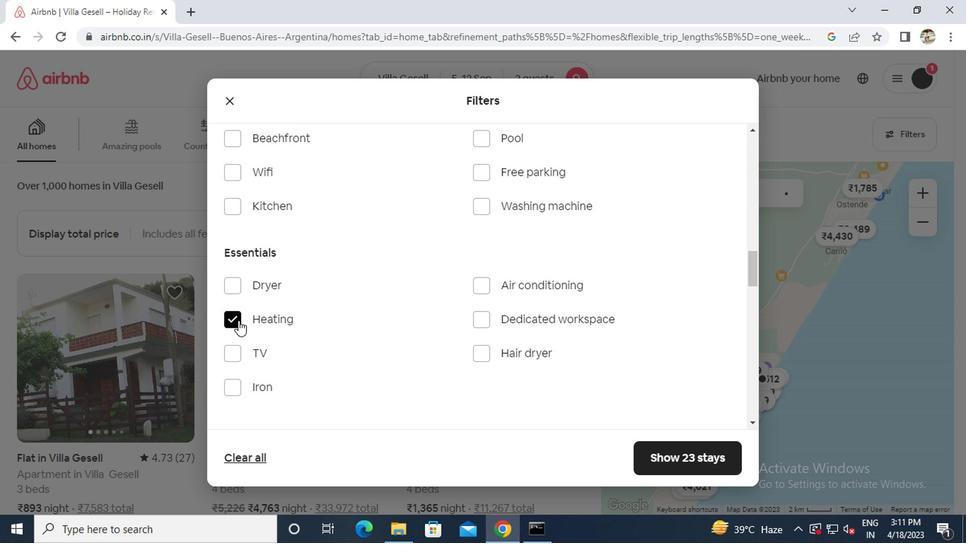 
Action: Mouse scrolled (236, 319) with delta (0, 0)
Screenshot: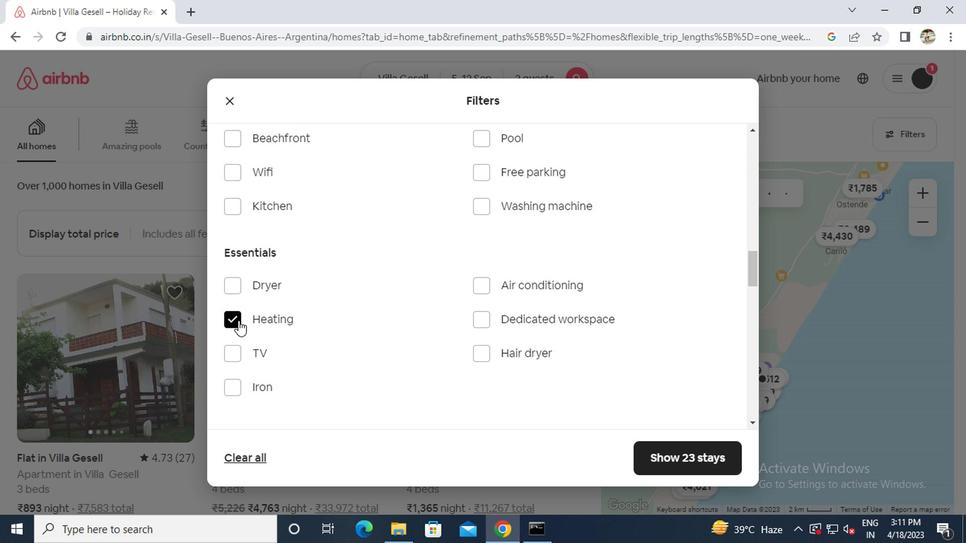 
Action: Mouse scrolled (236, 319) with delta (0, 0)
Screenshot: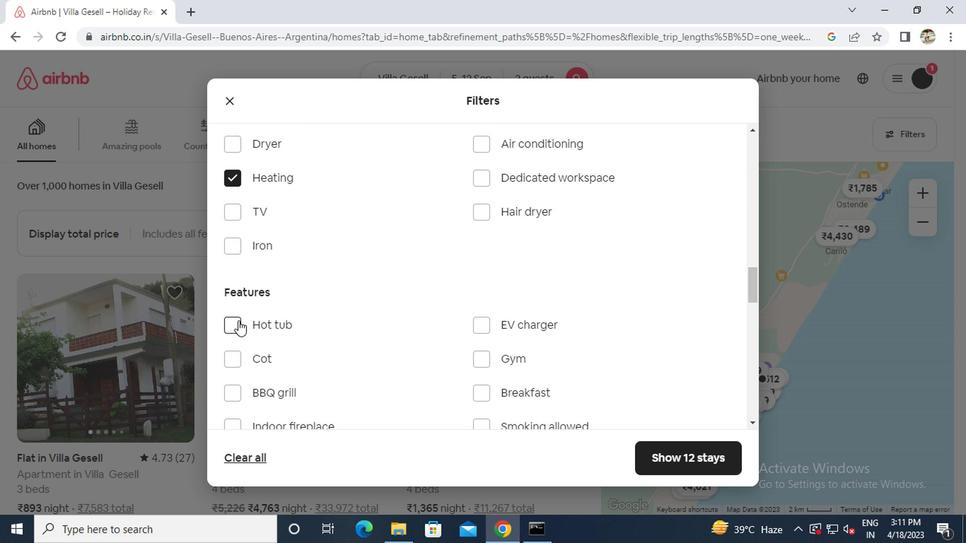 
Action: Mouse scrolled (236, 319) with delta (0, 0)
Screenshot: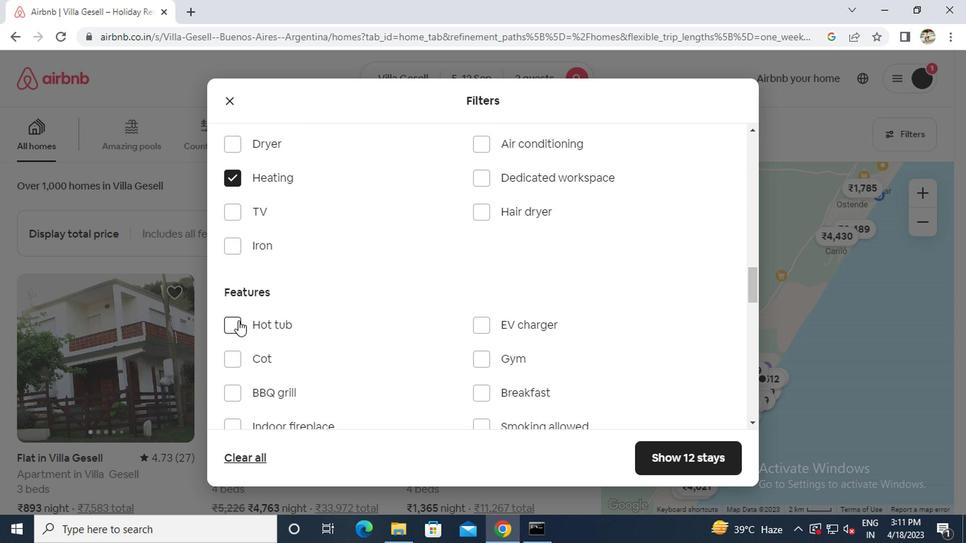 
Action: Mouse scrolled (236, 319) with delta (0, 0)
Screenshot: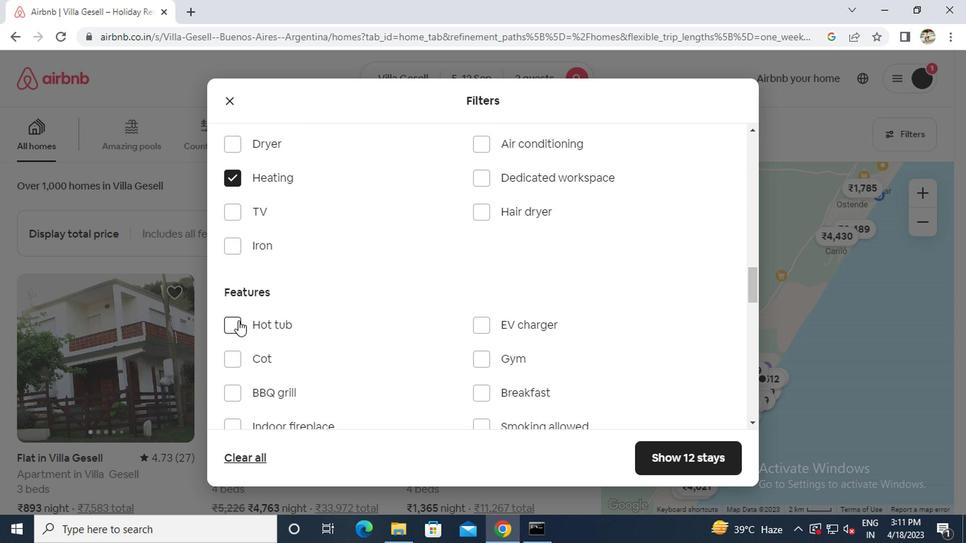 
Action: Mouse moved to (407, 302)
Screenshot: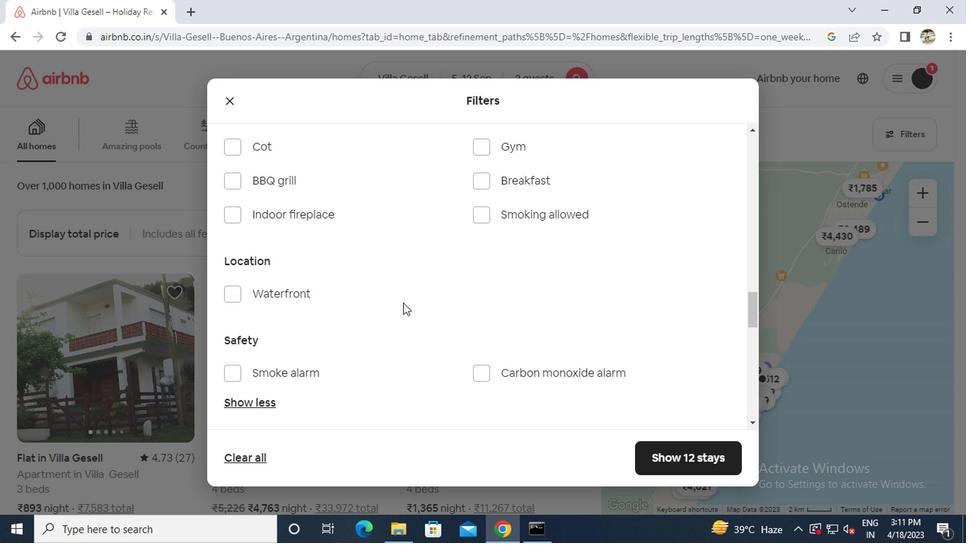 
Action: Mouse scrolled (407, 301) with delta (0, 0)
Screenshot: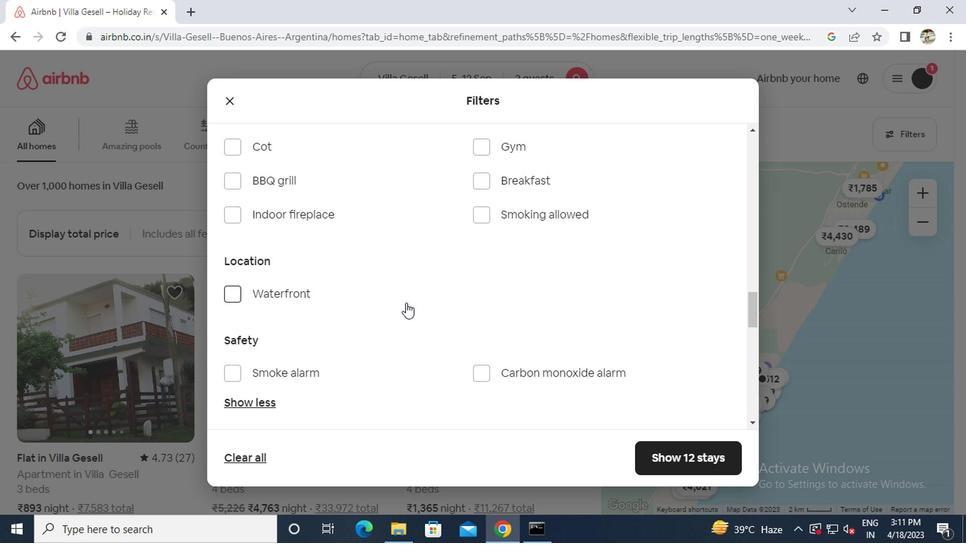 
Action: Mouse scrolled (407, 301) with delta (0, 0)
Screenshot: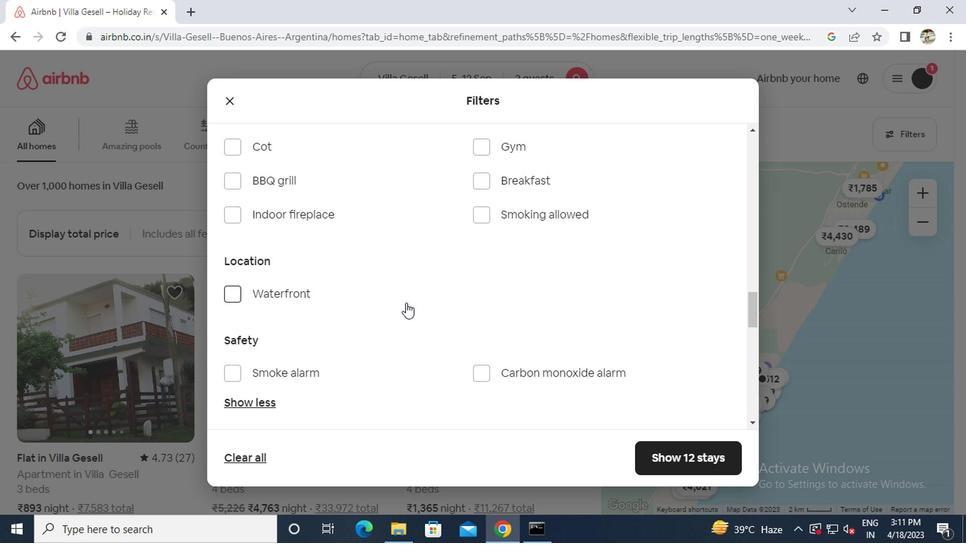 
Action: Mouse moved to (407, 302)
Screenshot: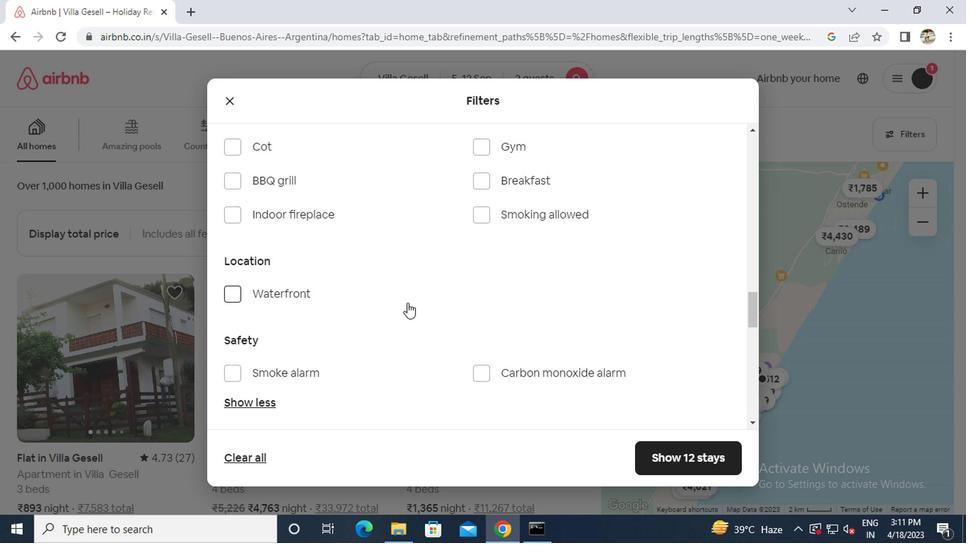 
Action: Mouse scrolled (407, 301) with delta (0, 0)
Screenshot: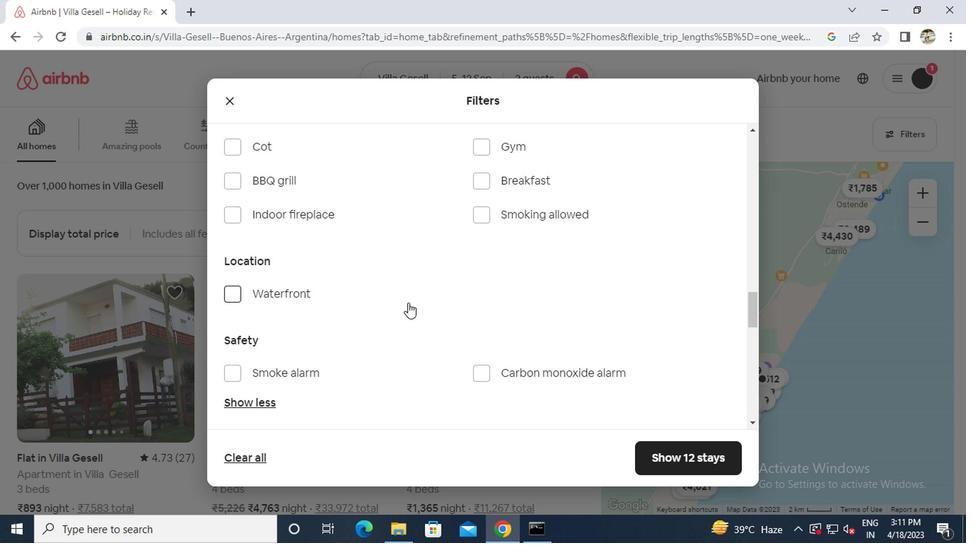 
Action: Mouse moved to (410, 302)
Screenshot: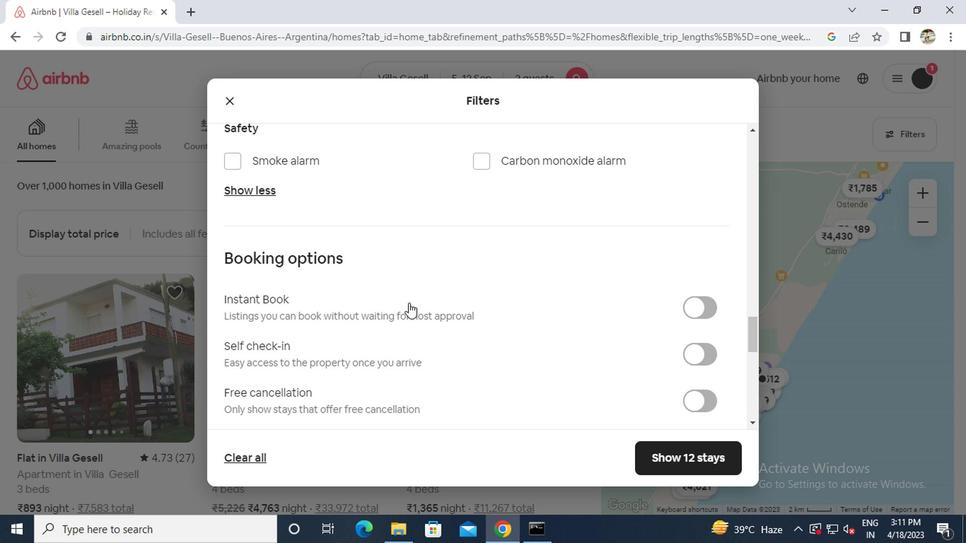 
Action: Mouse scrolled (410, 301) with delta (0, 0)
Screenshot: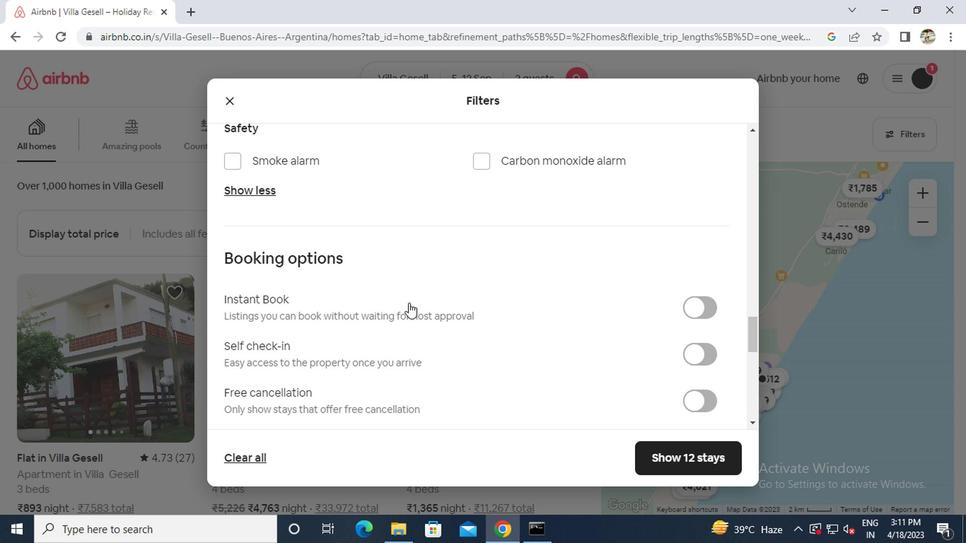 
Action: Mouse moved to (422, 303)
Screenshot: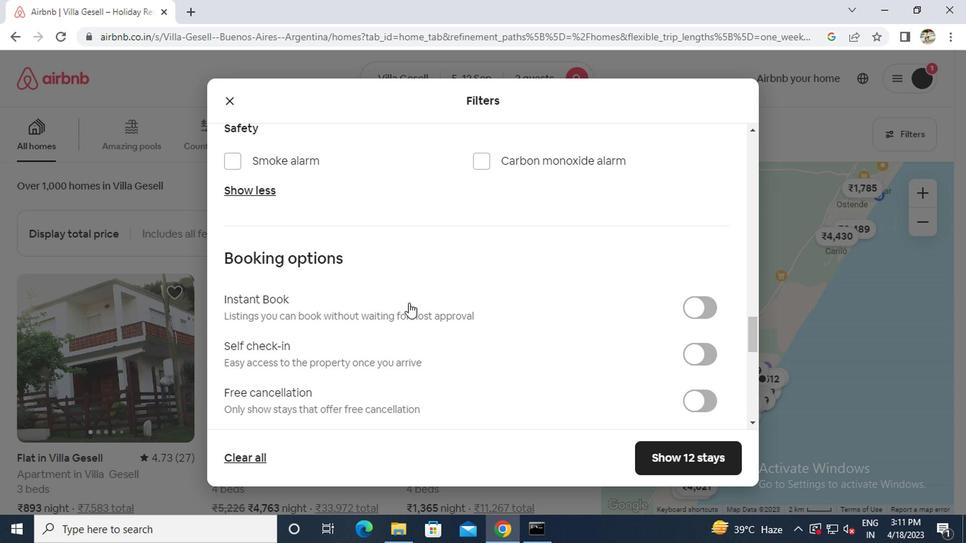 
Action: Mouse scrolled (422, 303) with delta (0, 0)
Screenshot: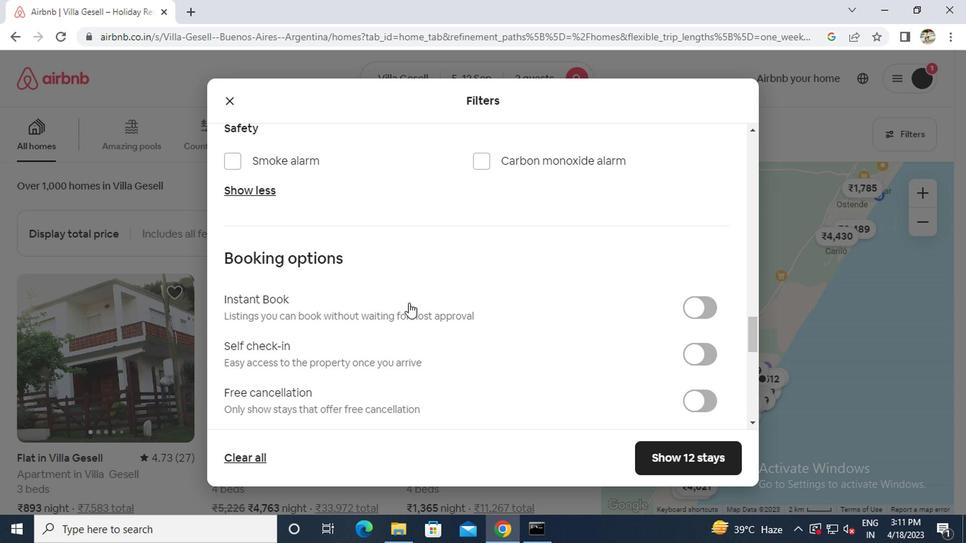 
Action: Mouse moved to (702, 220)
Screenshot: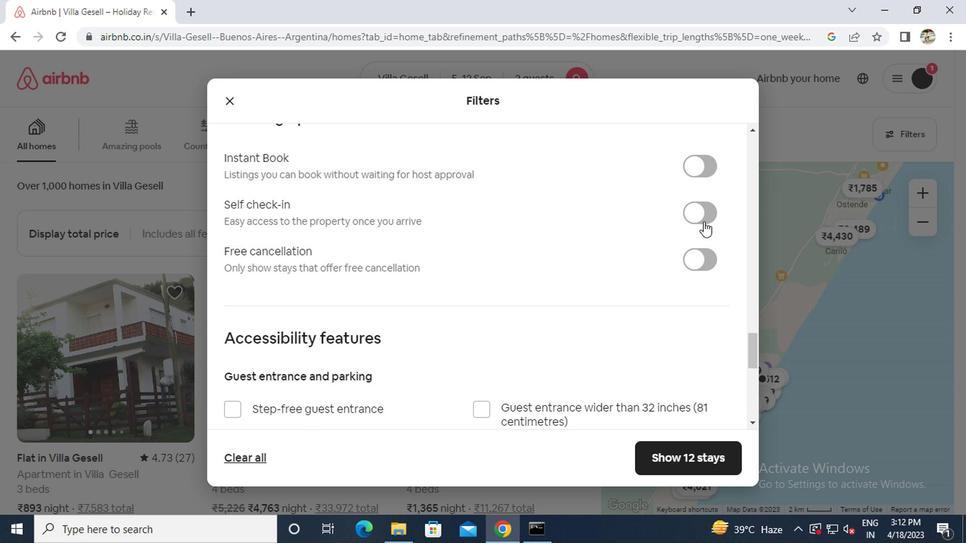 
Action: Mouse pressed left at (702, 220)
Screenshot: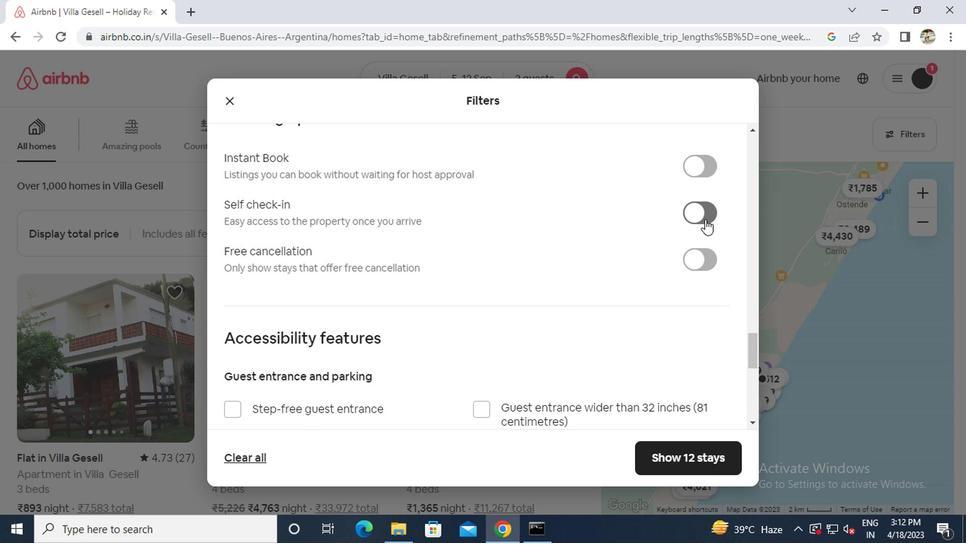 
Action: Mouse moved to (608, 271)
Screenshot: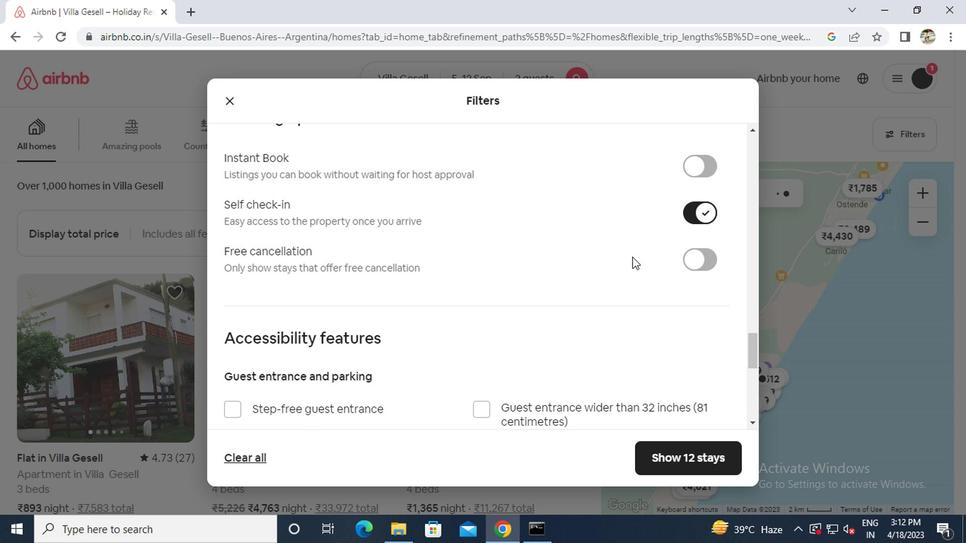 
Action: Mouse scrolled (608, 270) with delta (0, 0)
Screenshot: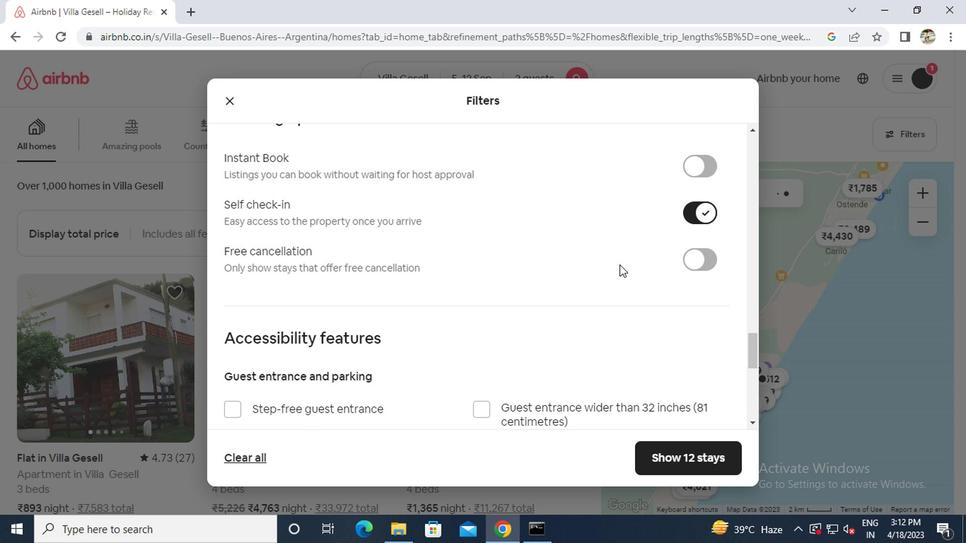 
Action: Mouse scrolled (608, 270) with delta (0, 0)
Screenshot: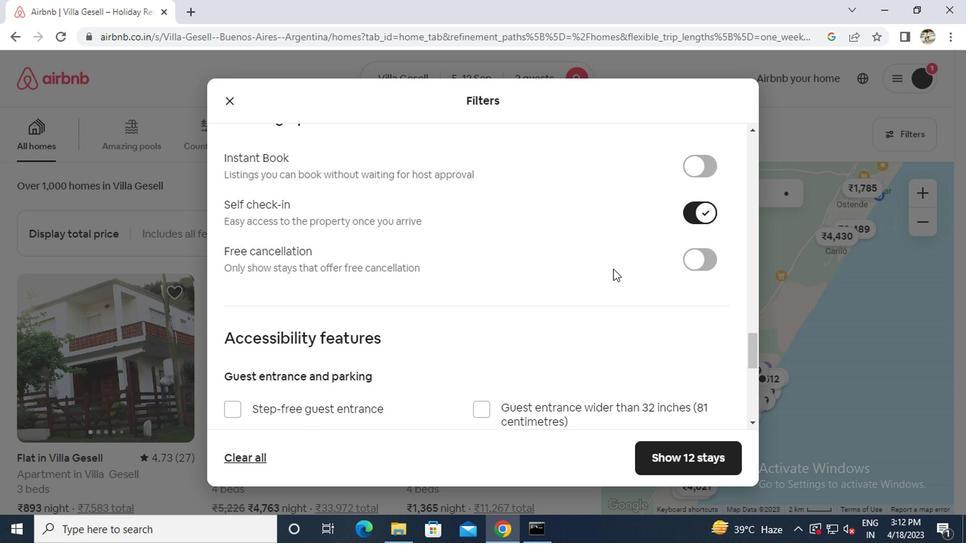 
Action: Mouse scrolled (608, 270) with delta (0, 0)
Screenshot: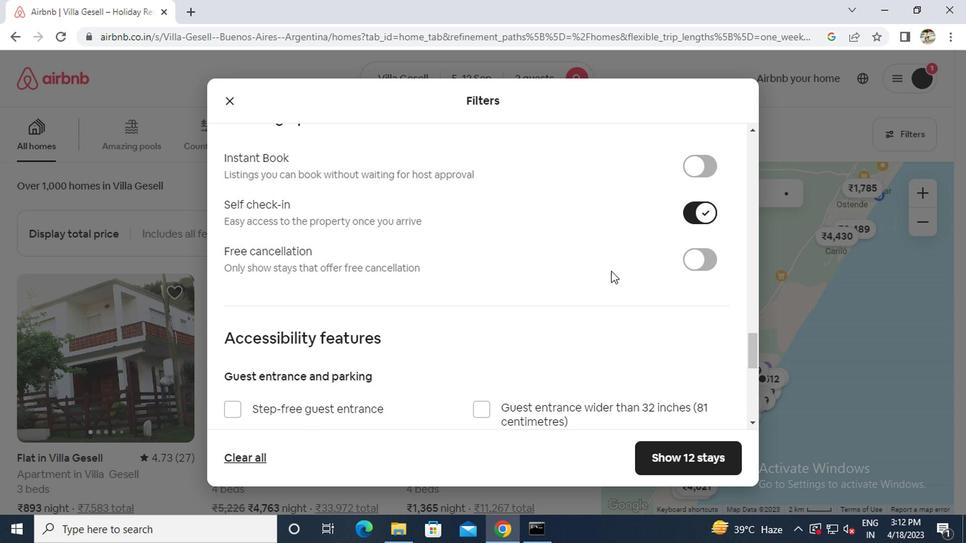 
Action: Mouse moved to (552, 280)
Screenshot: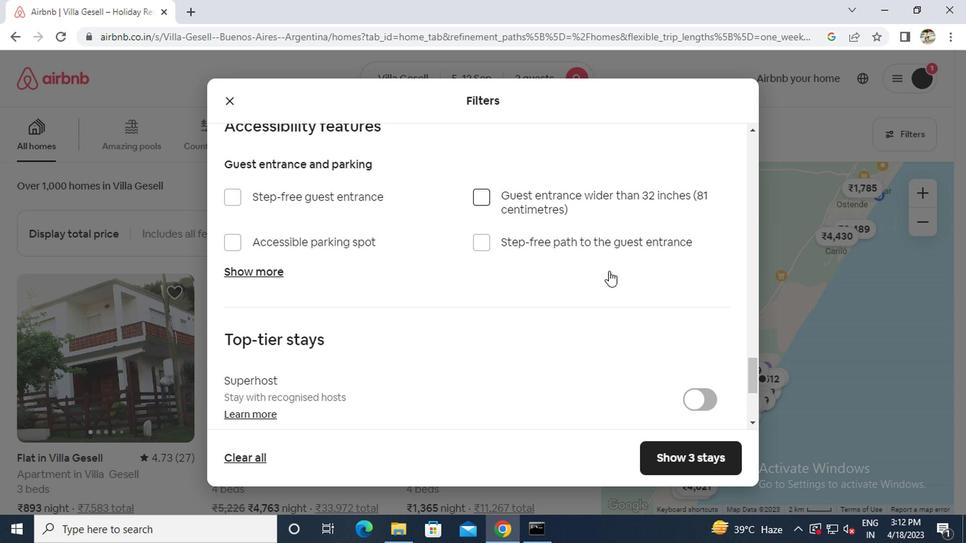 
Action: Mouse scrolled (552, 279) with delta (0, 0)
Screenshot: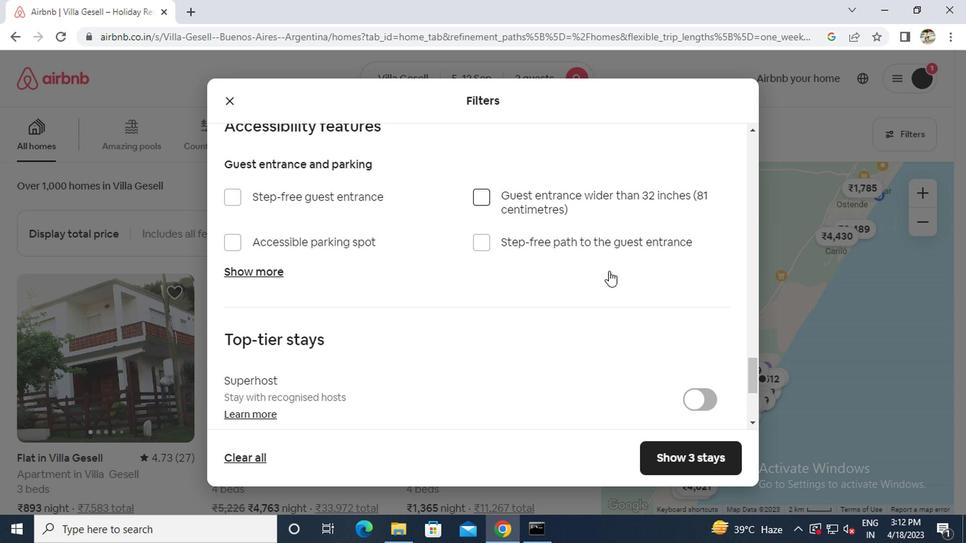 
Action: Mouse scrolled (552, 279) with delta (0, 0)
Screenshot: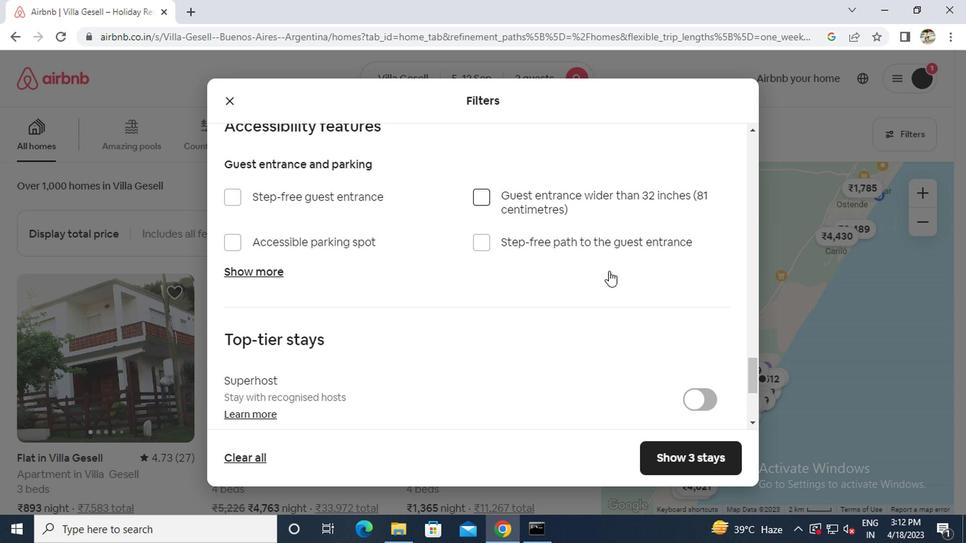 
Action: Mouse scrolled (552, 279) with delta (0, 0)
Screenshot: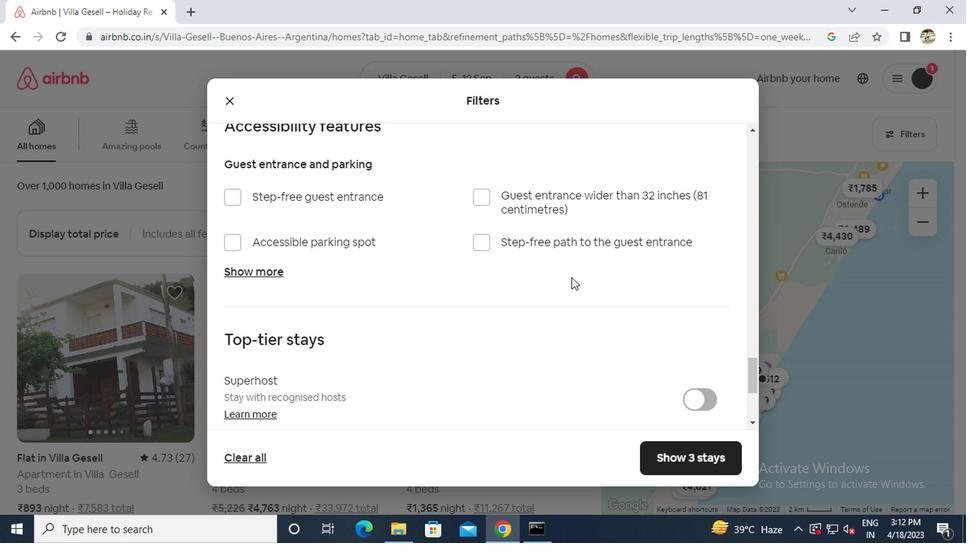 
Action: Mouse moved to (552, 280)
Screenshot: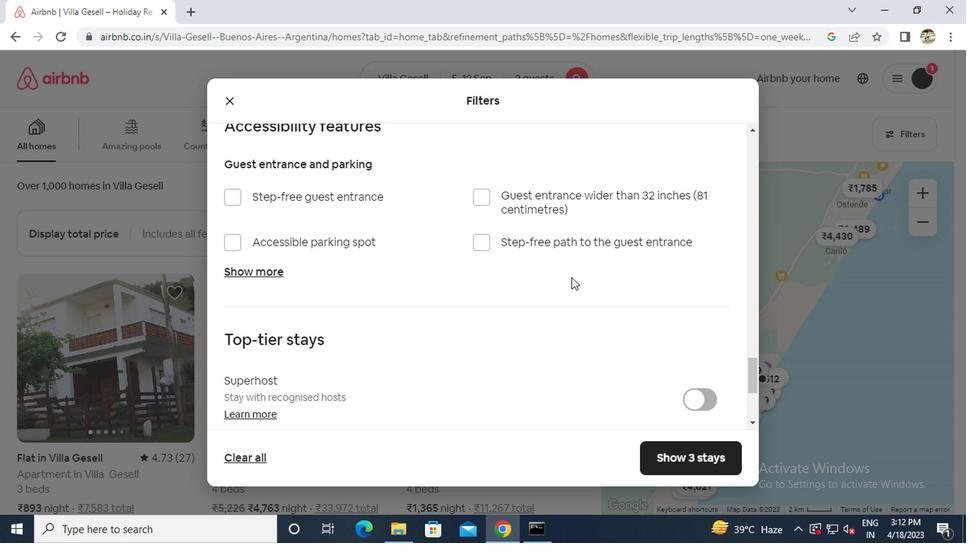 
Action: Mouse scrolled (552, 279) with delta (0, 0)
Screenshot: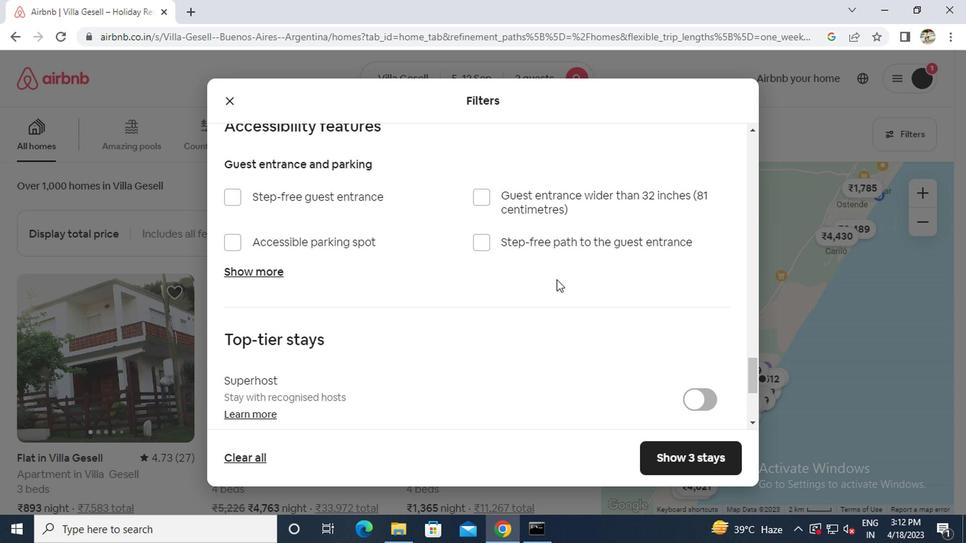 
Action: Mouse scrolled (552, 279) with delta (0, 0)
Screenshot: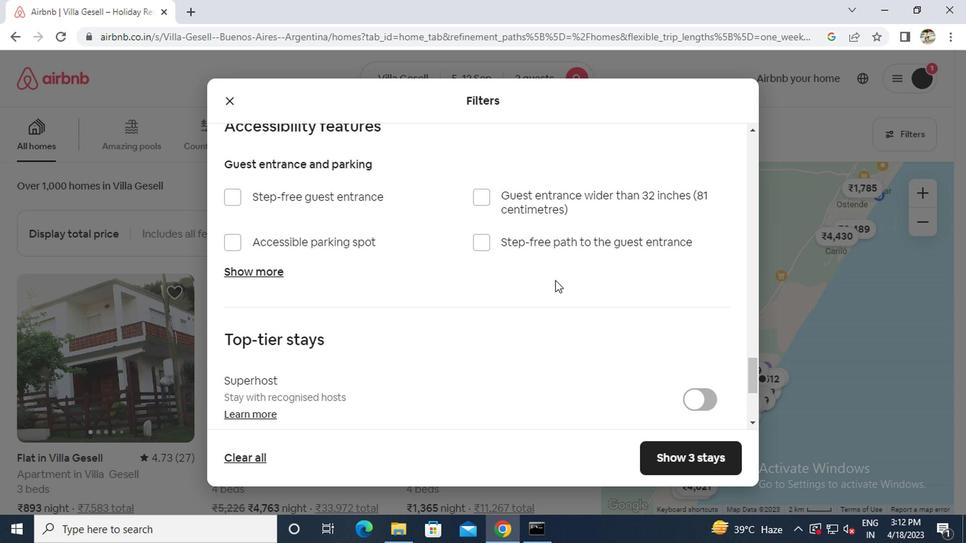 
Action: Mouse moved to (549, 280)
Screenshot: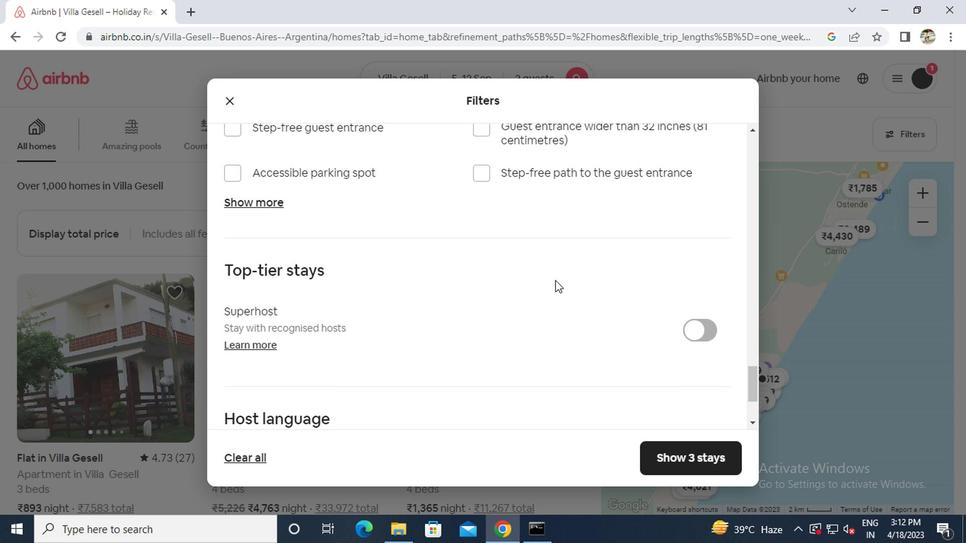 
Action: Mouse scrolled (549, 279) with delta (0, 0)
Screenshot: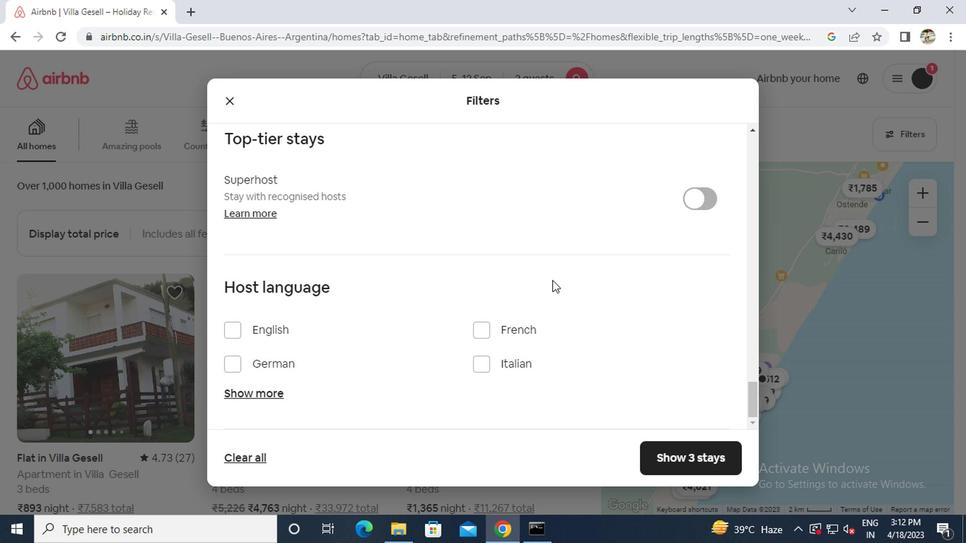 
Action: Mouse scrolled (549, 279) with delta (0, 0)
Screenshot: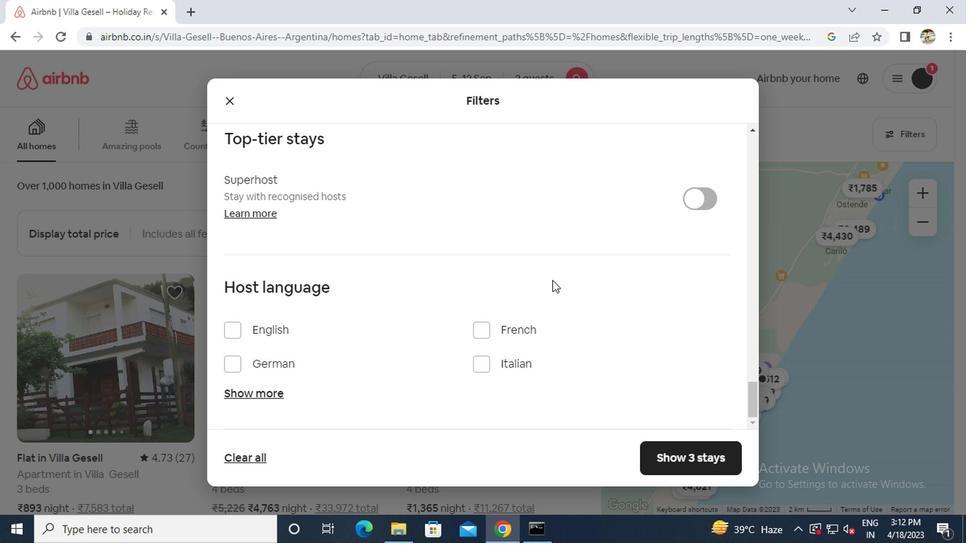 
Action: Mouse moved to (222, 331)
Screenshot: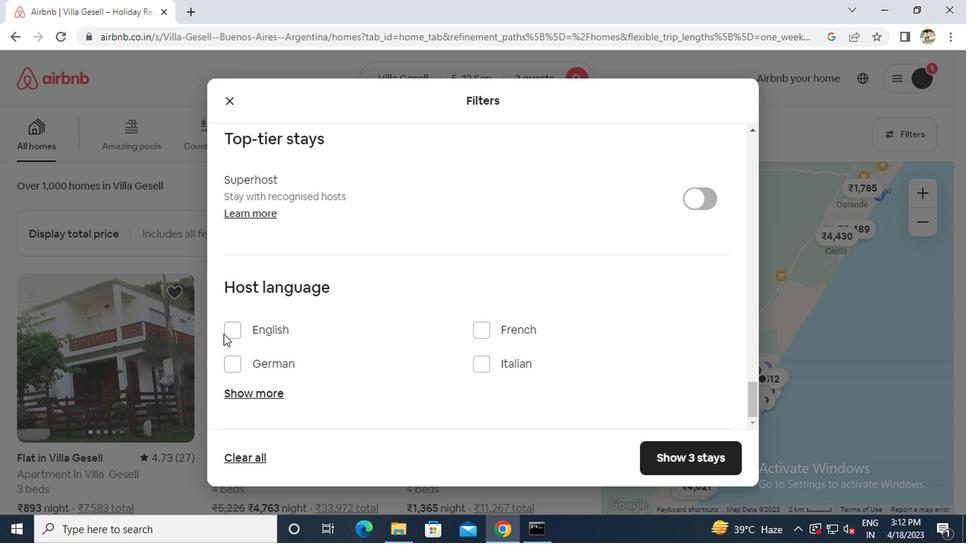
Action: Mouse pressed left at (222, 331)
Screenshot: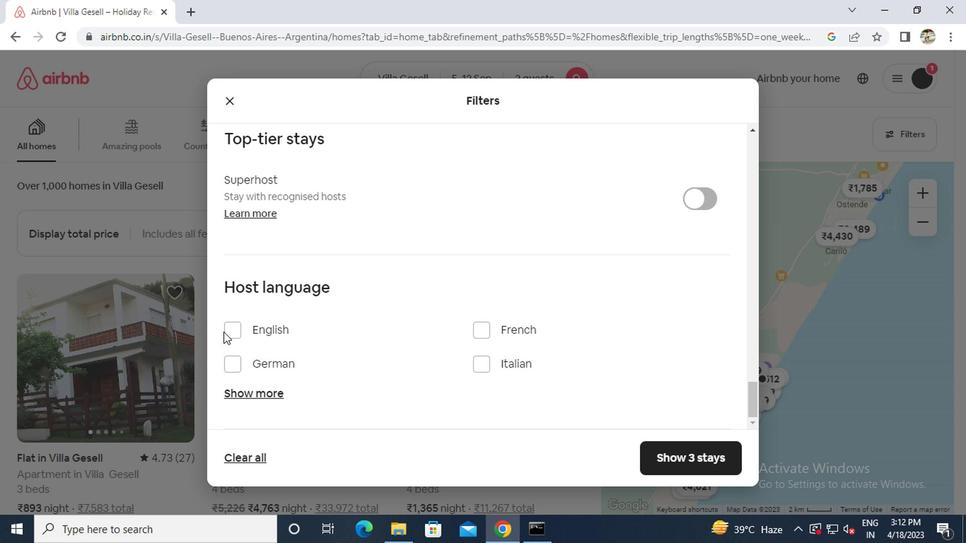 
Action: Mouse moved to (234, 329)
Screenshot: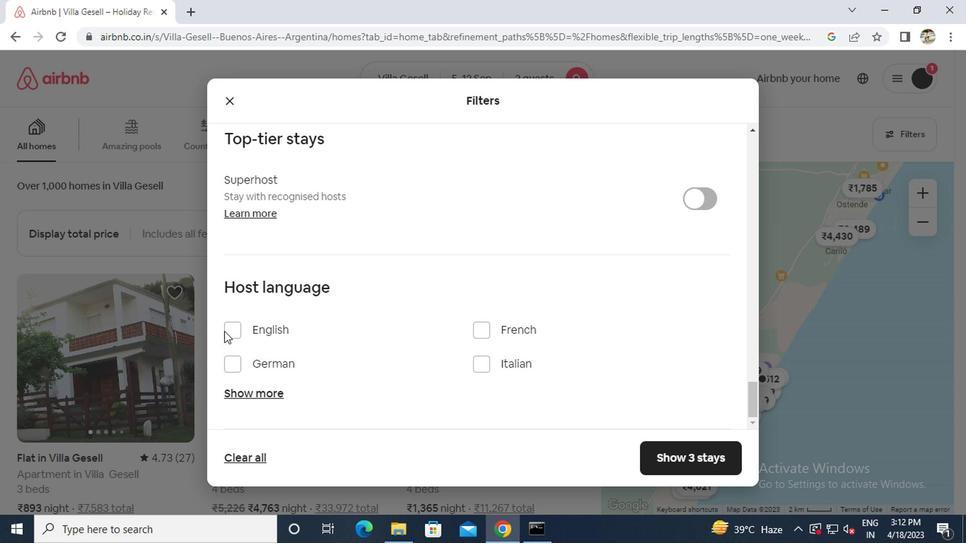 
Action: Mouse pressed left at (234, 329)
Screenshot: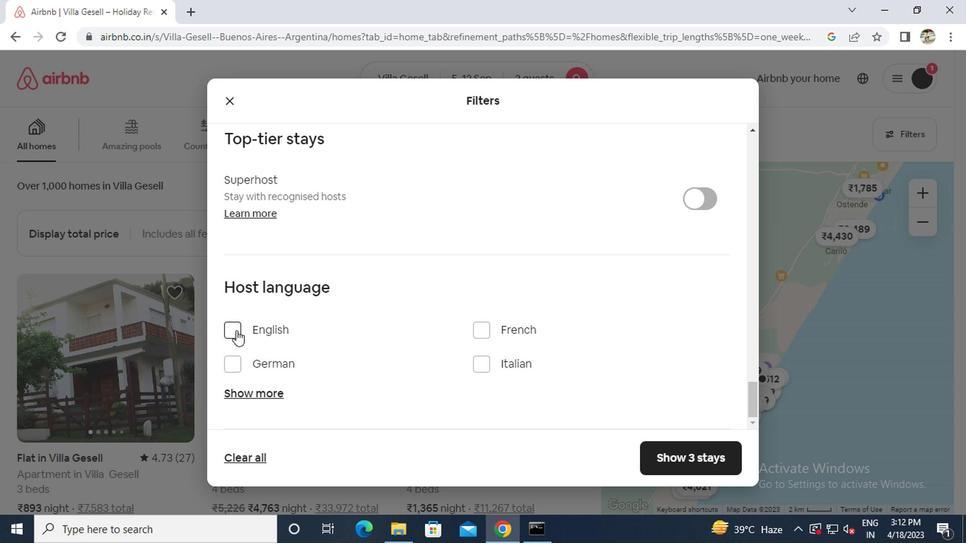 
Action: Mouse moved to (674, 447)
Screenshot: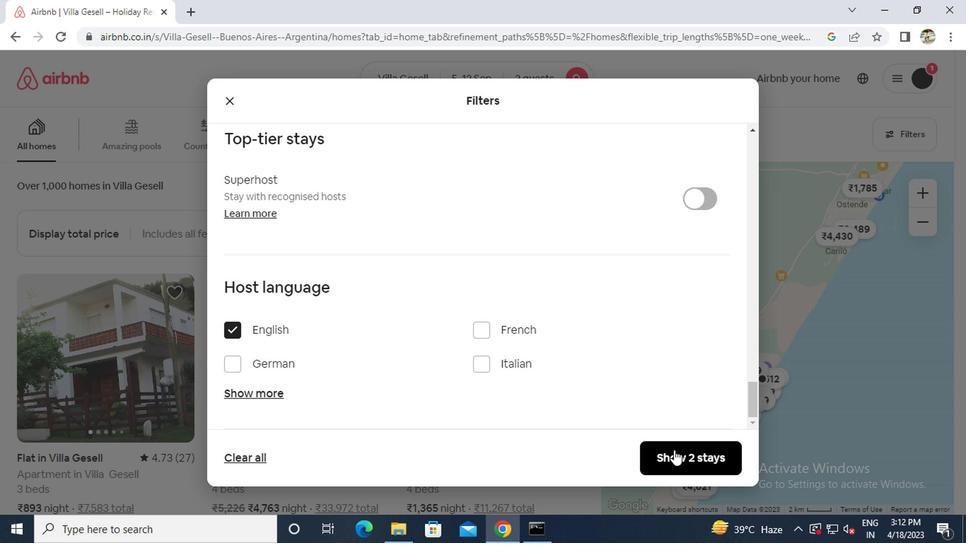 
Action: Mouse pressed left at (674, 447)
Screenshot: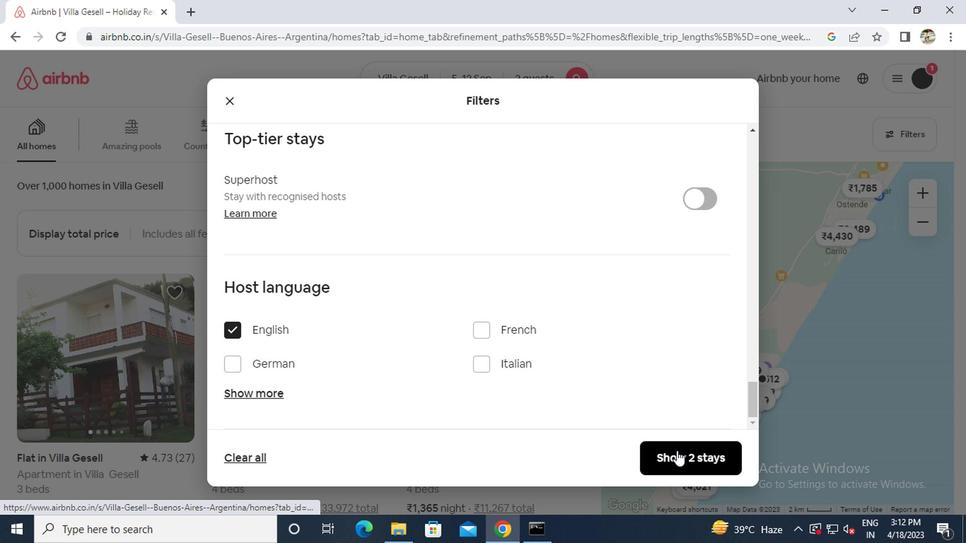 
